 Task: Change the privacy of email events to "Only me".
Action: Mouse moved to (1105, 108)
Screenshot: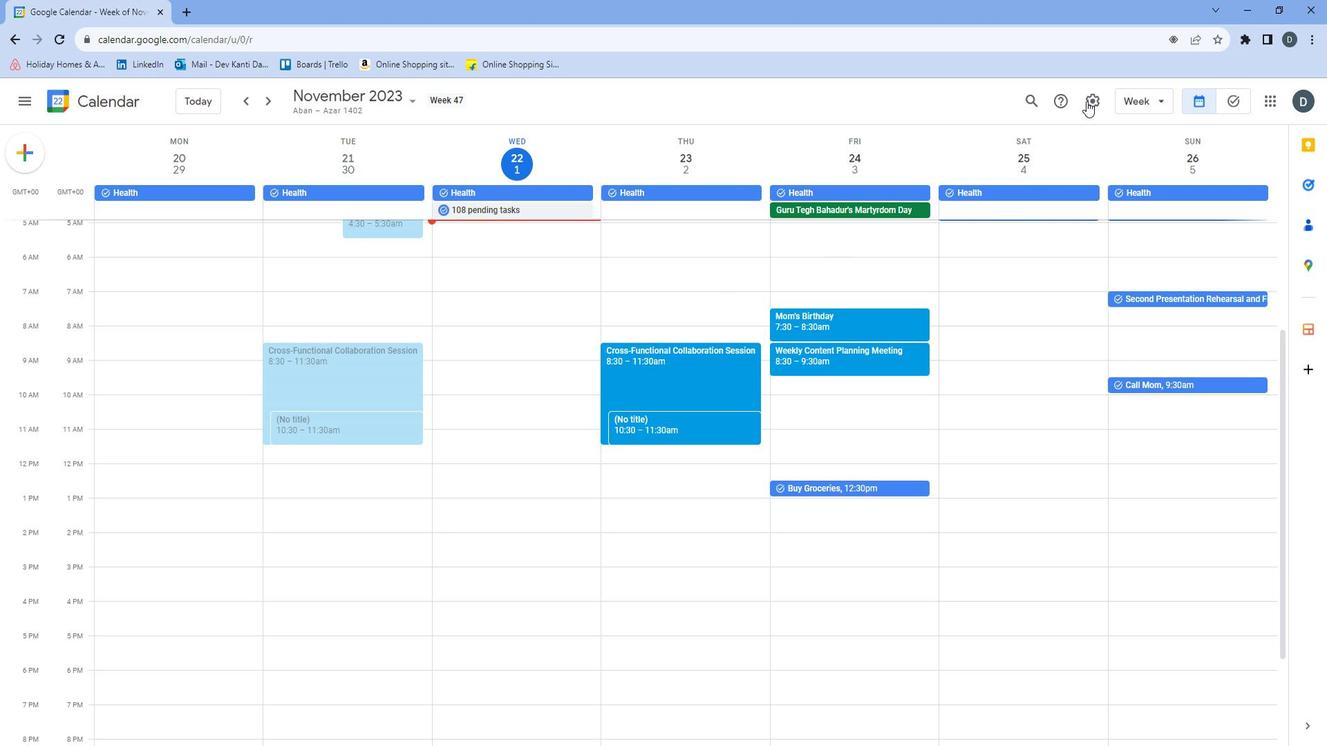 
Action: Mouse pressed left at (1105, 108)
Screenshot: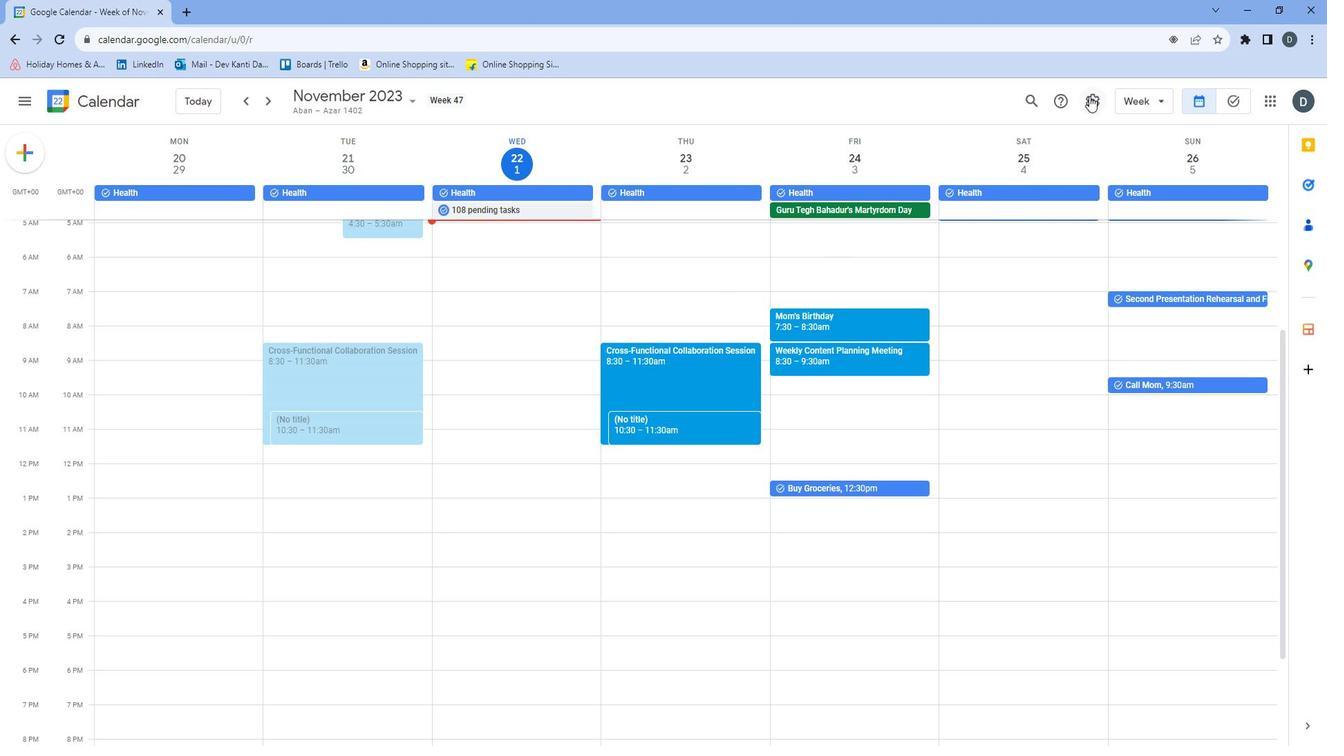 
Action: Mouse moved to (1116, 138)
Screenshot: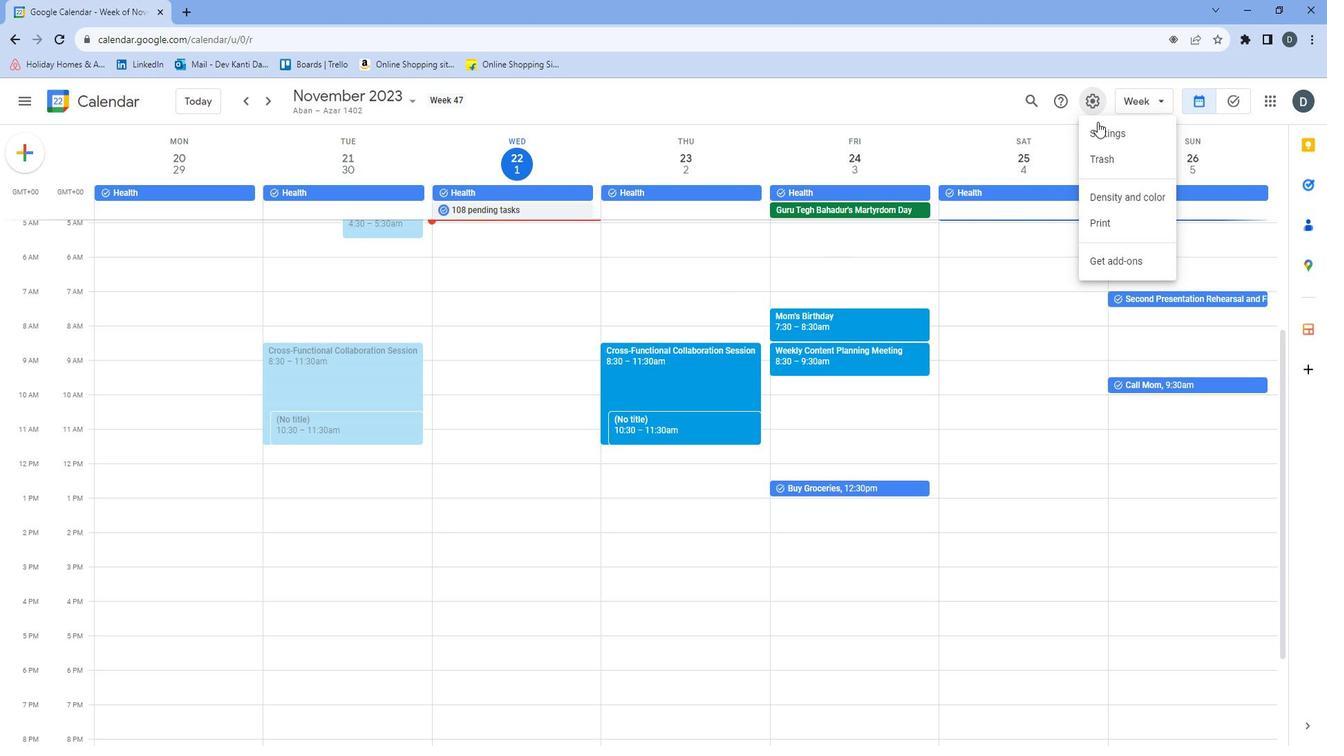 
Action: Mouse pressed left at (1116, 138)
Screenshot: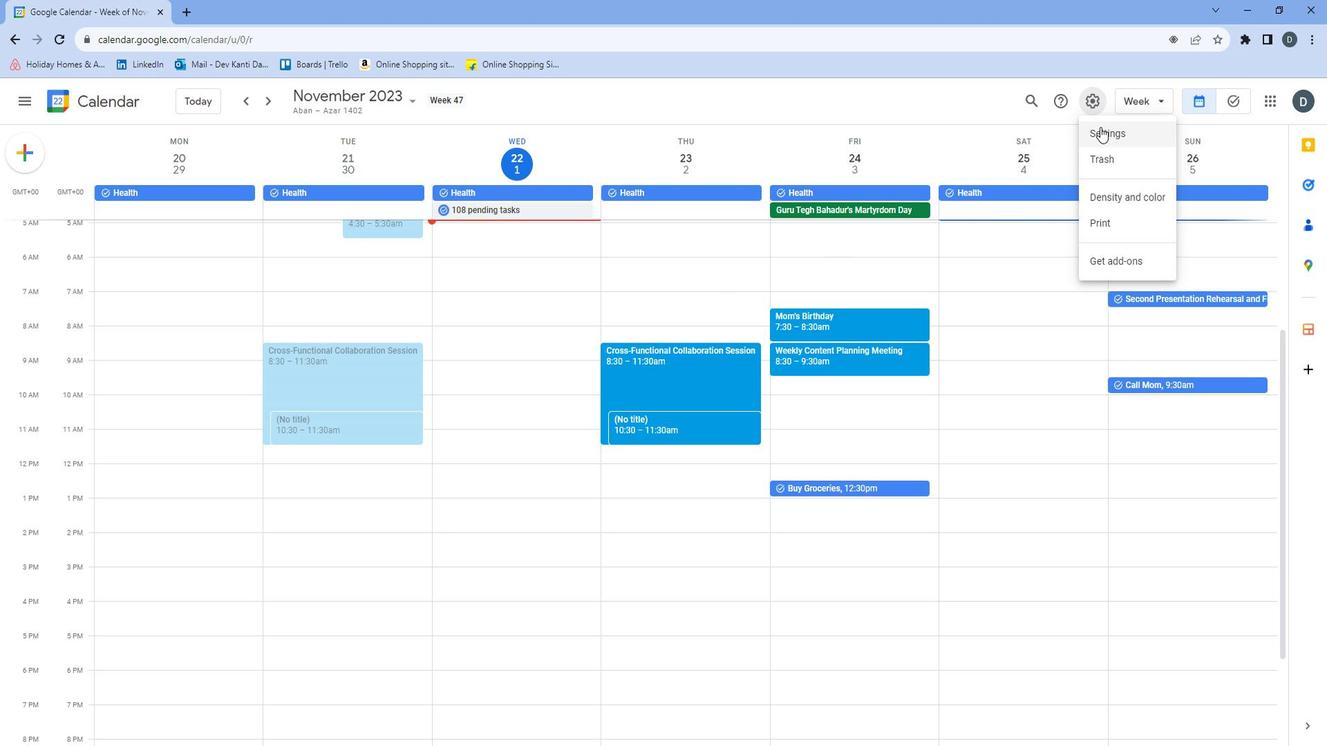 
Action: Mouse moved to (889, 403)
Screenshot: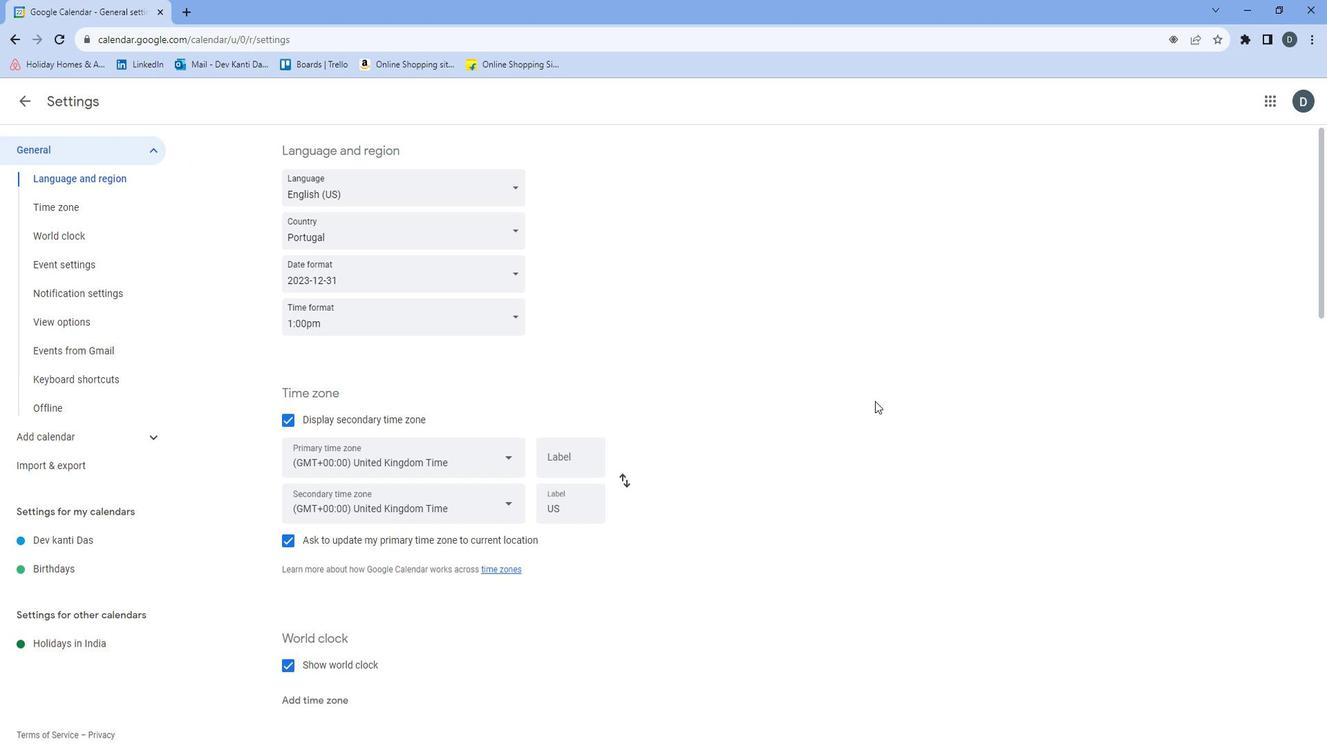 
Action: Mouse scrolled (889, 403) with delta (0, 0)
Screenshot: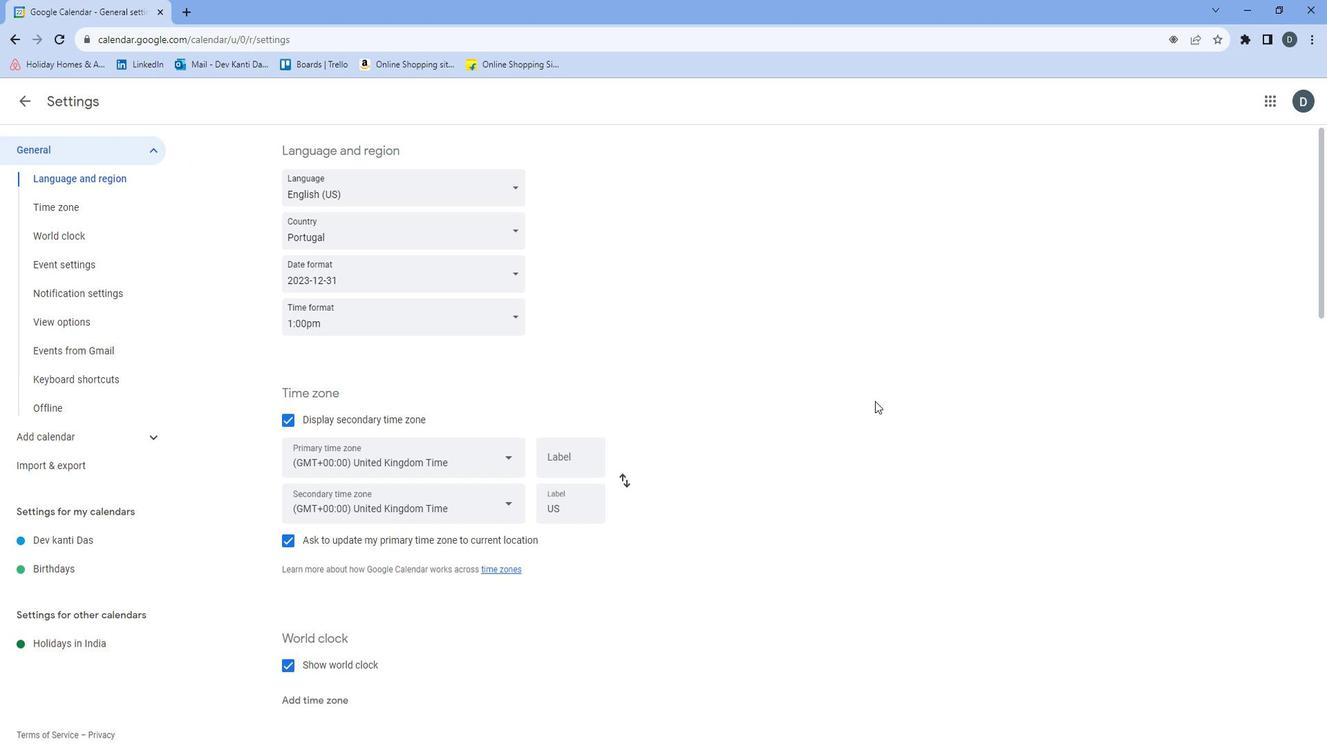 
Action: Mouse moved to (857, 422)
Screenshot: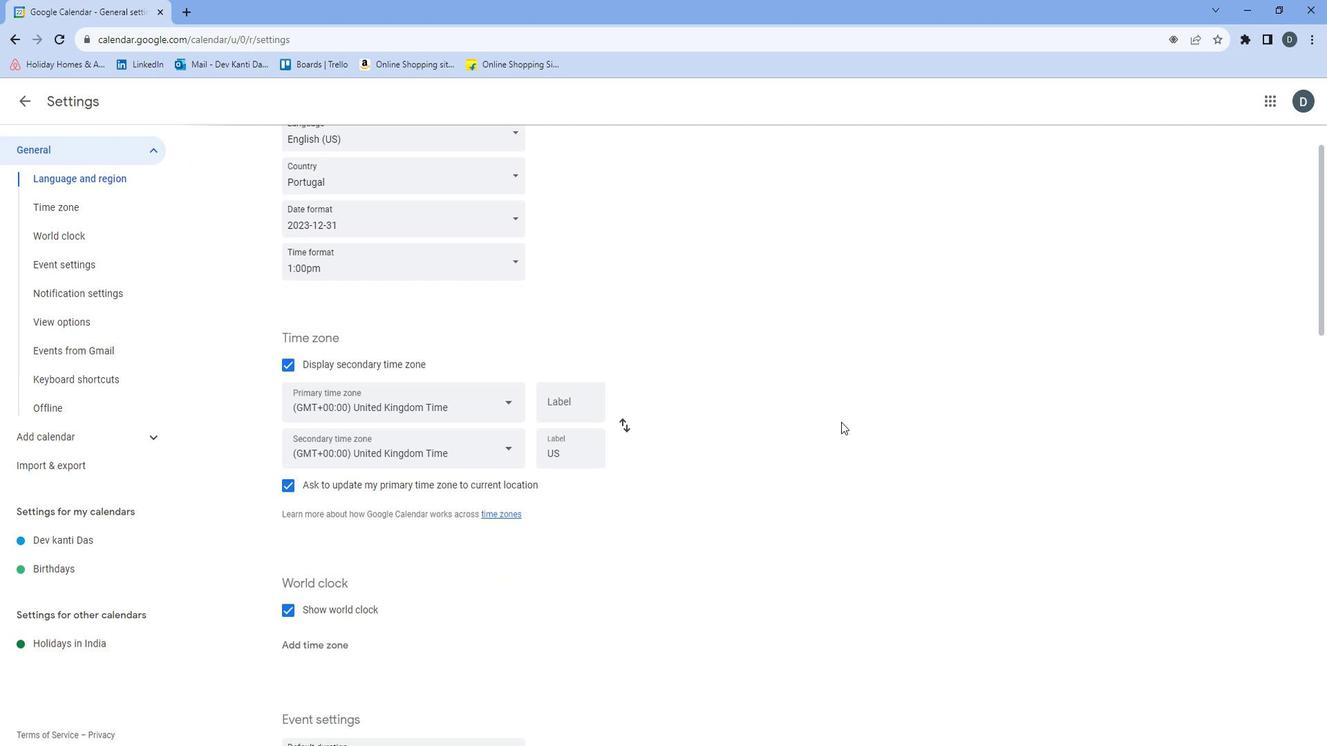 
Action: Mouse scrolled (857, 421) with delta (0, 0)
Screenshot: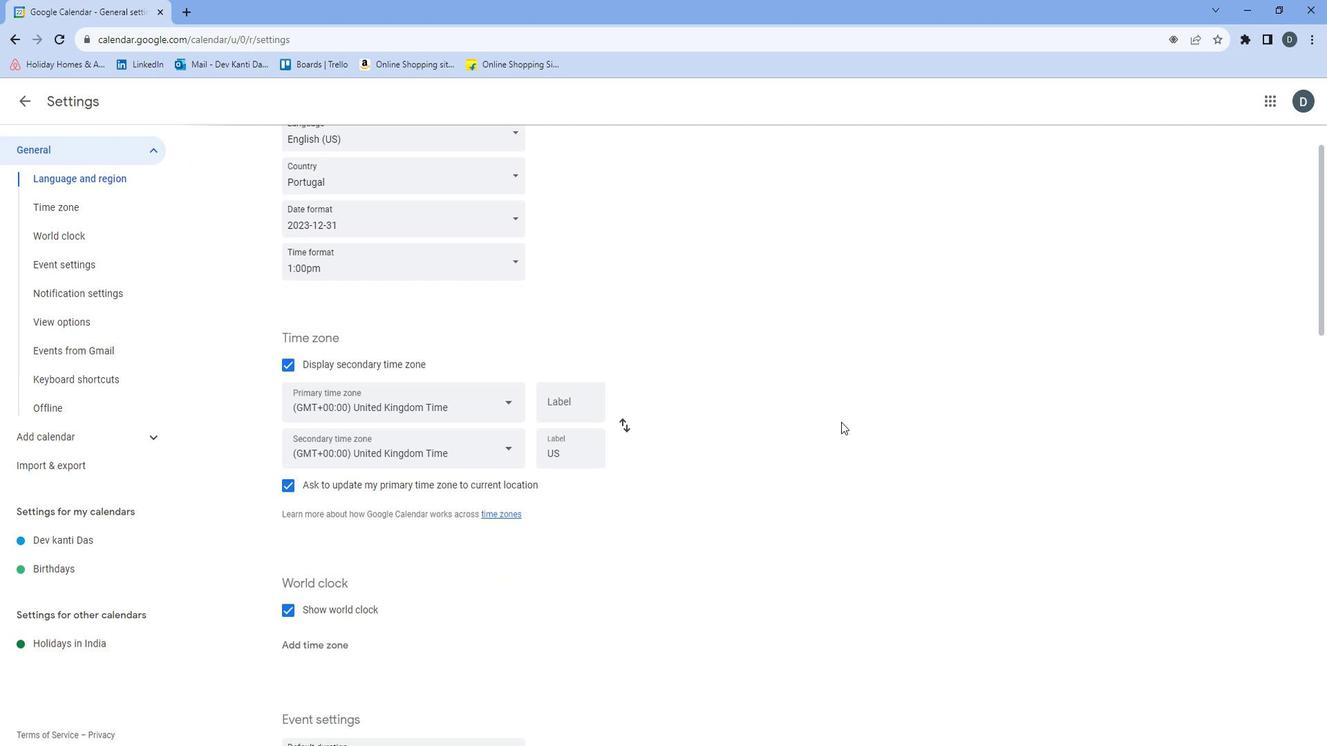 
Action: Mouse moved to (843, 429)
Screenshot: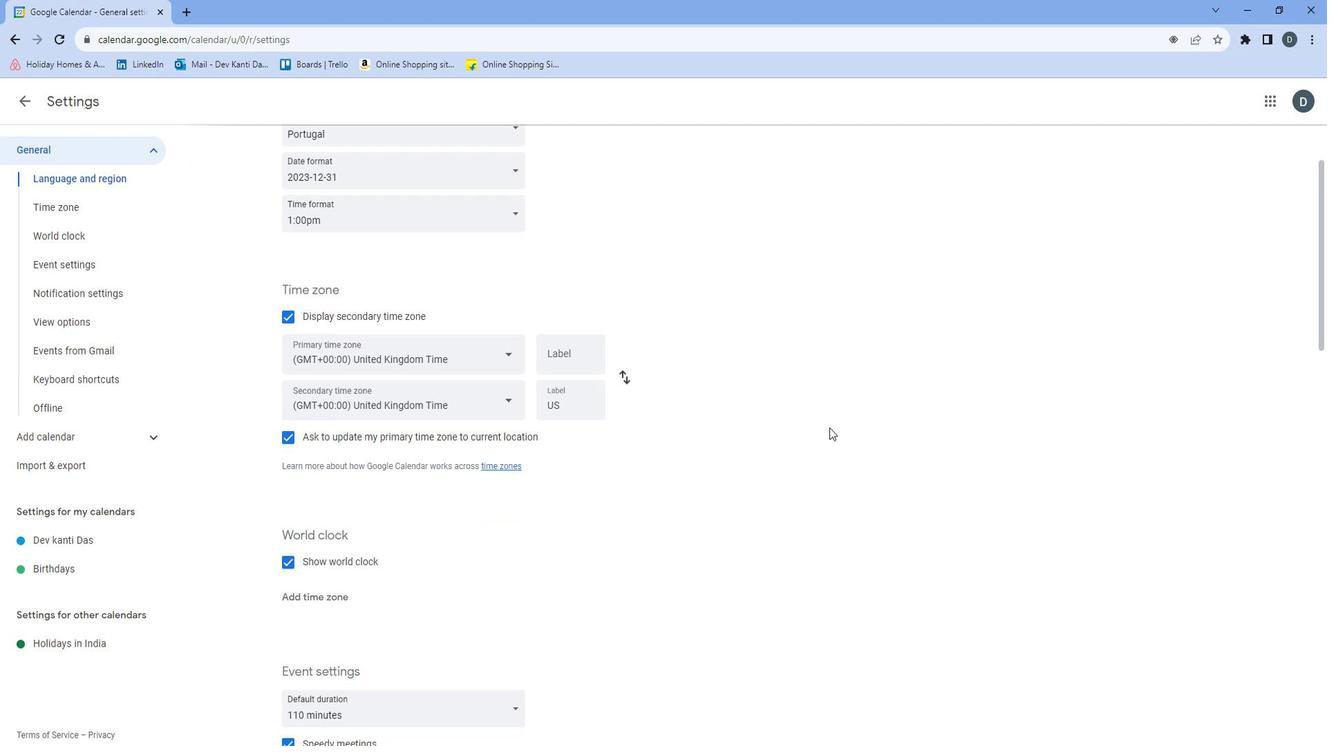 
Action: Mouse scrolled (843, 428) with delta (0, 0)
Screenshot: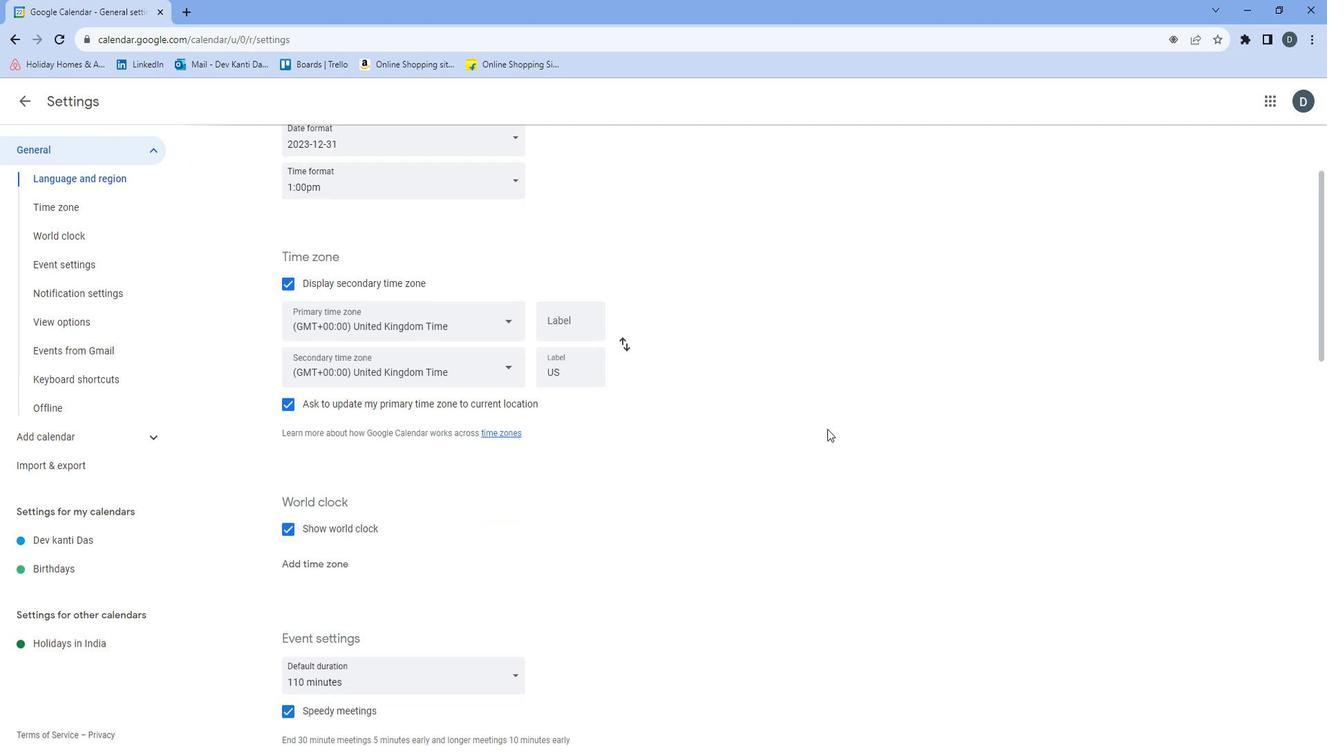 
Action: Mouse moved to (841, 430)
Screenshot: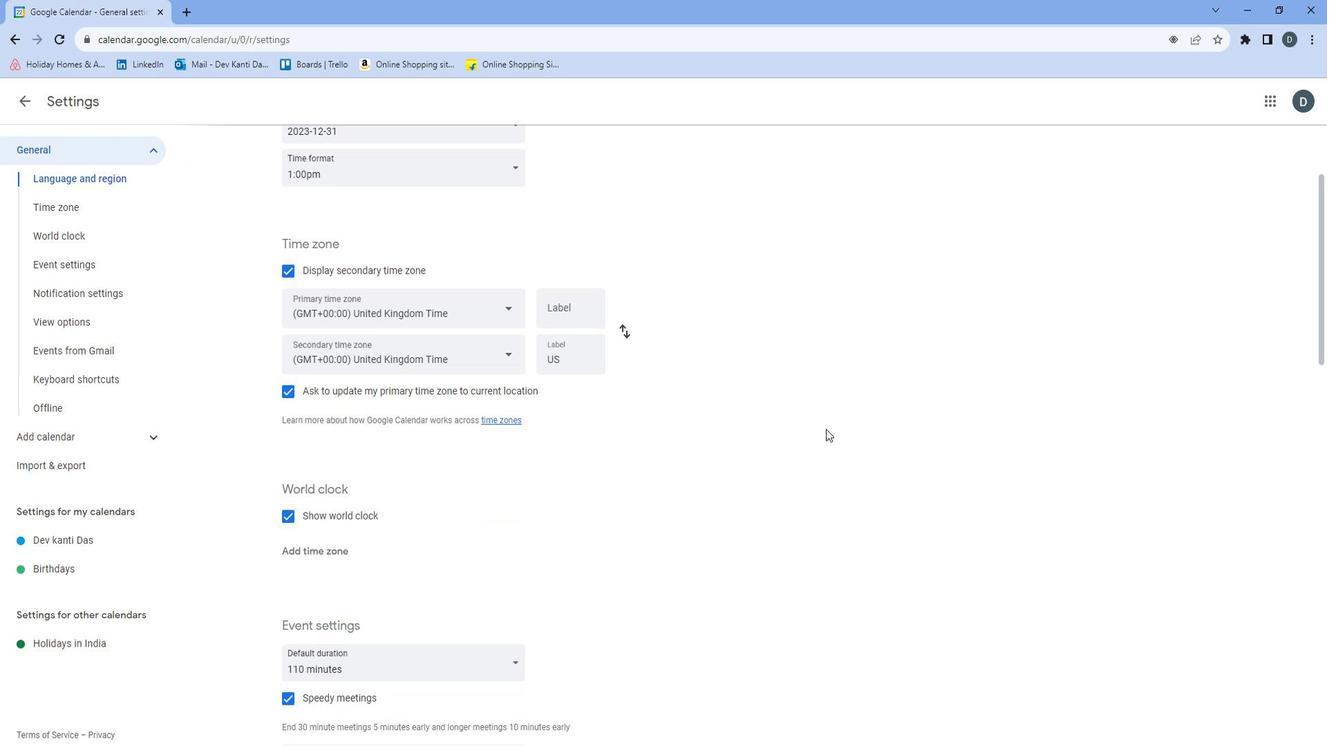
Action: Mouse scrolled (841, 429) with delta (0, 0)
Screenshot: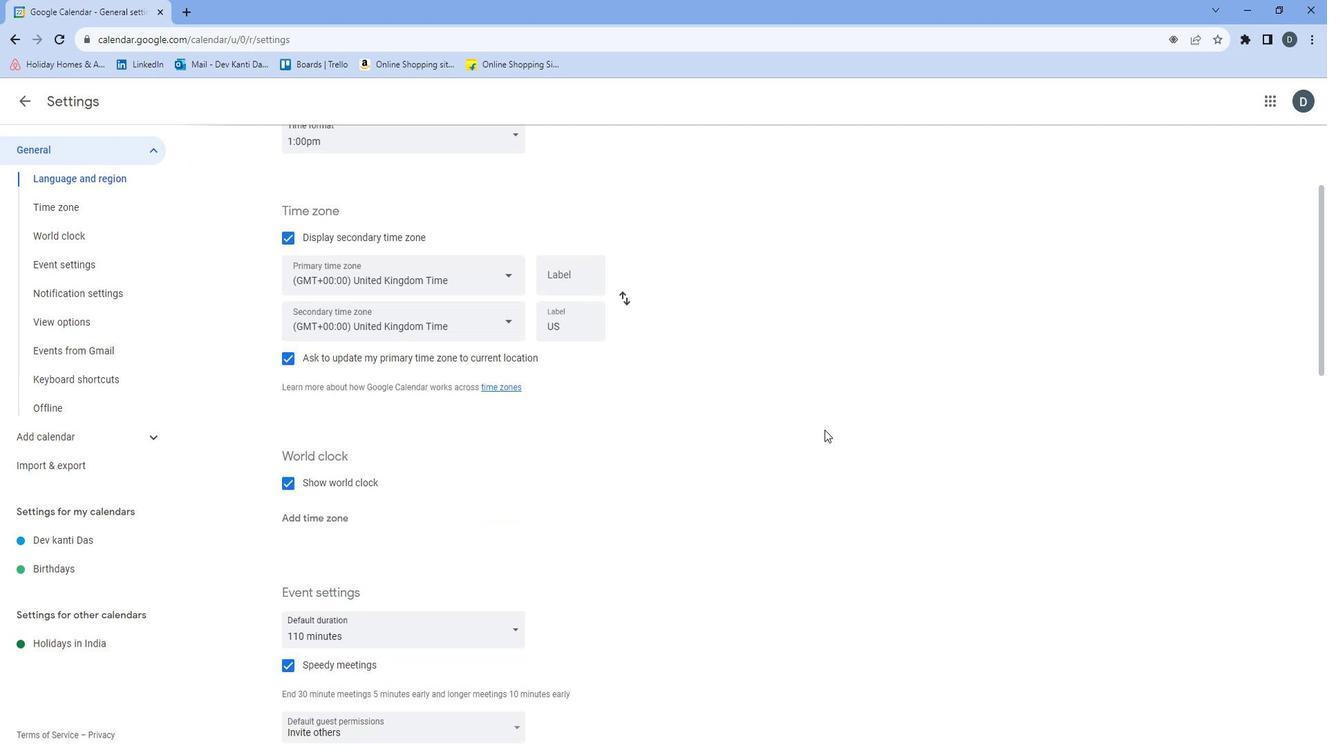
Action: Mouse scrolled (841, 429) with delta (0, 0)
Screenshot: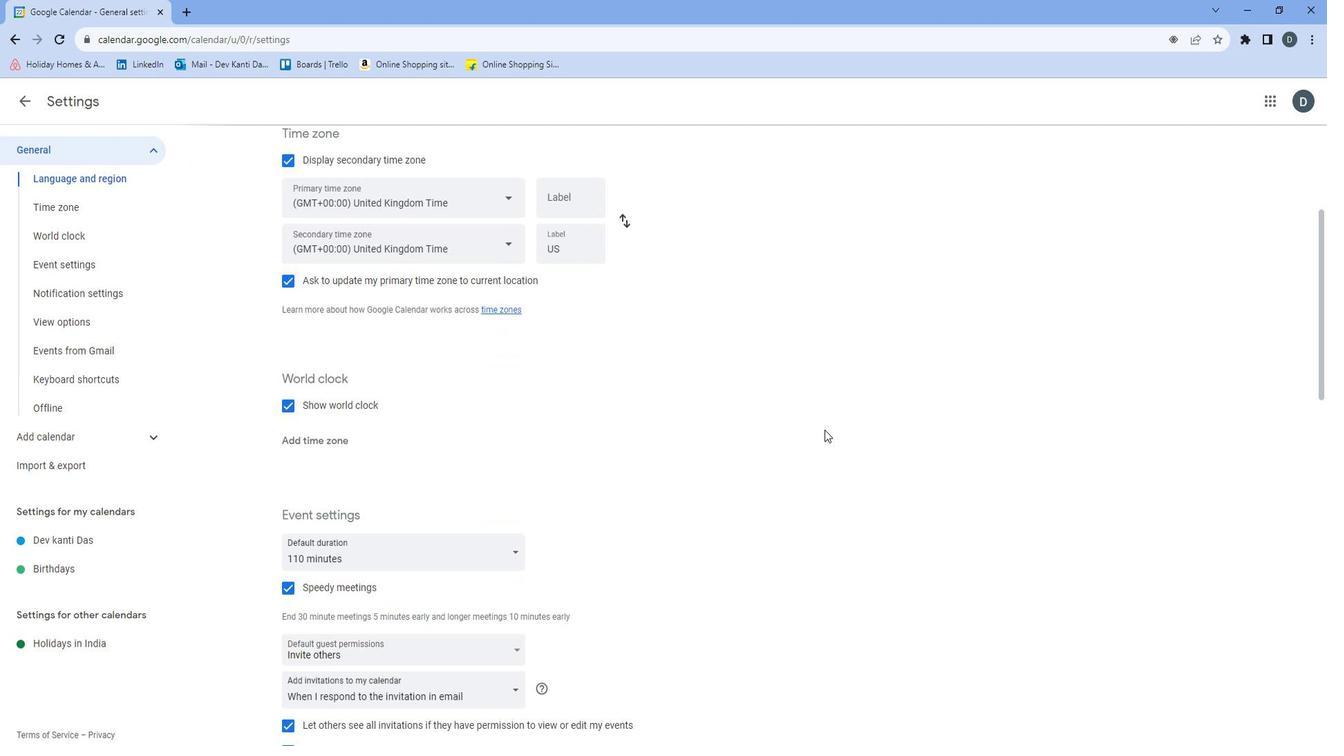 
Action: Mouse moved to (841, 428)
Screenshot: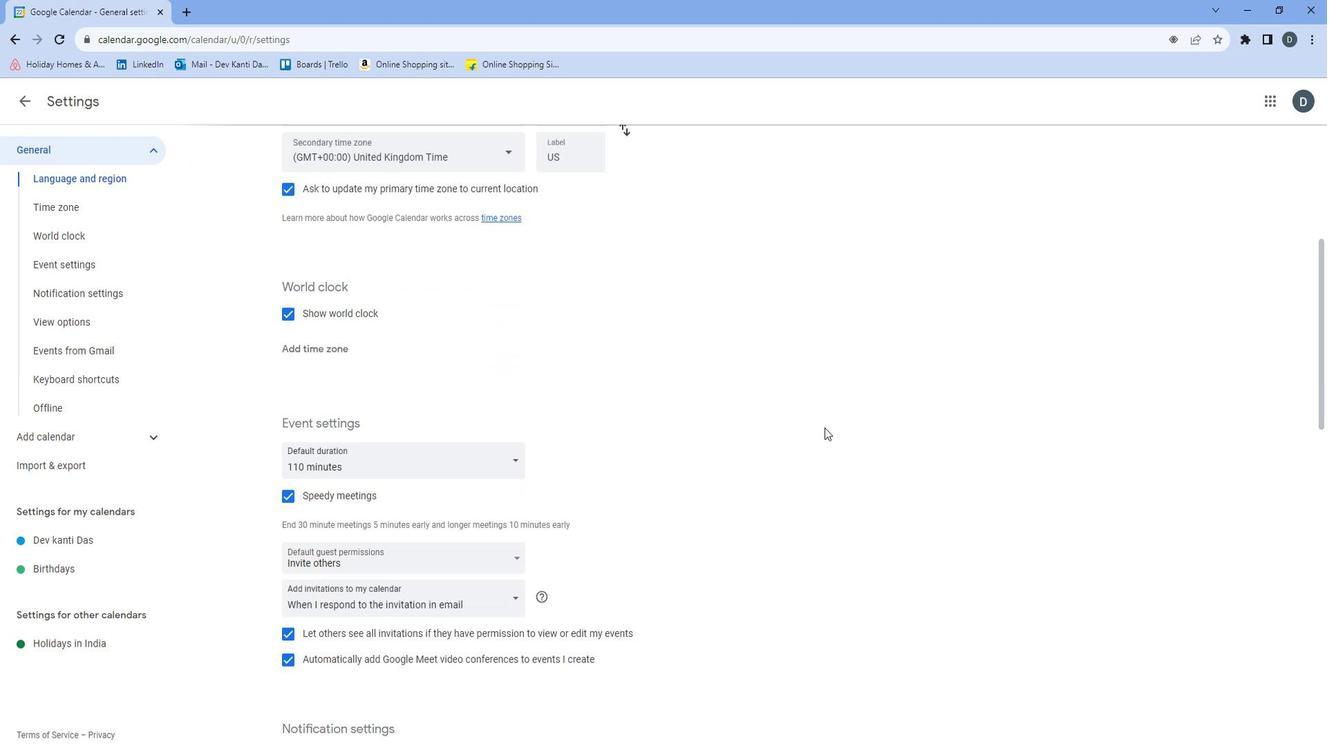 
Action: Mouse scrolled (841, 427) with delta (0, 0)
Screenshot: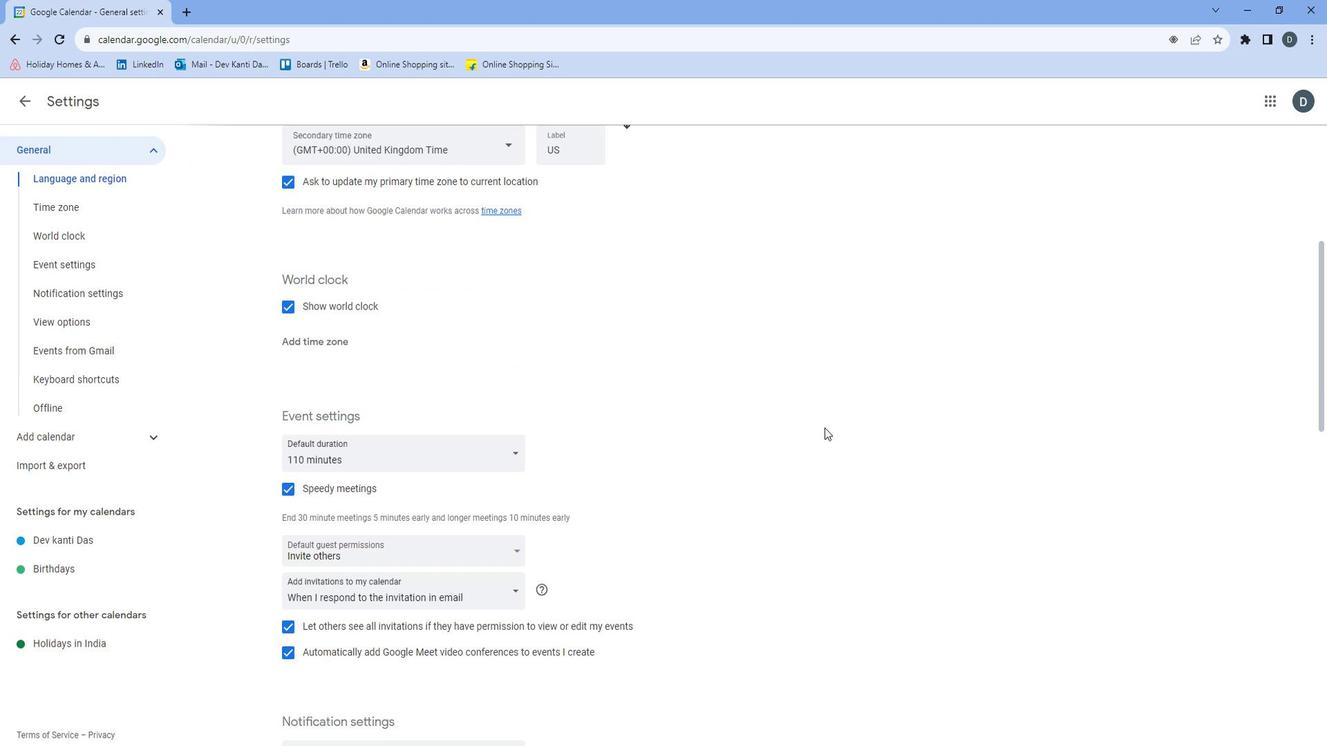 
Action: Mouse scrolled (841, 427) with delta (0, 0)
Screenshot: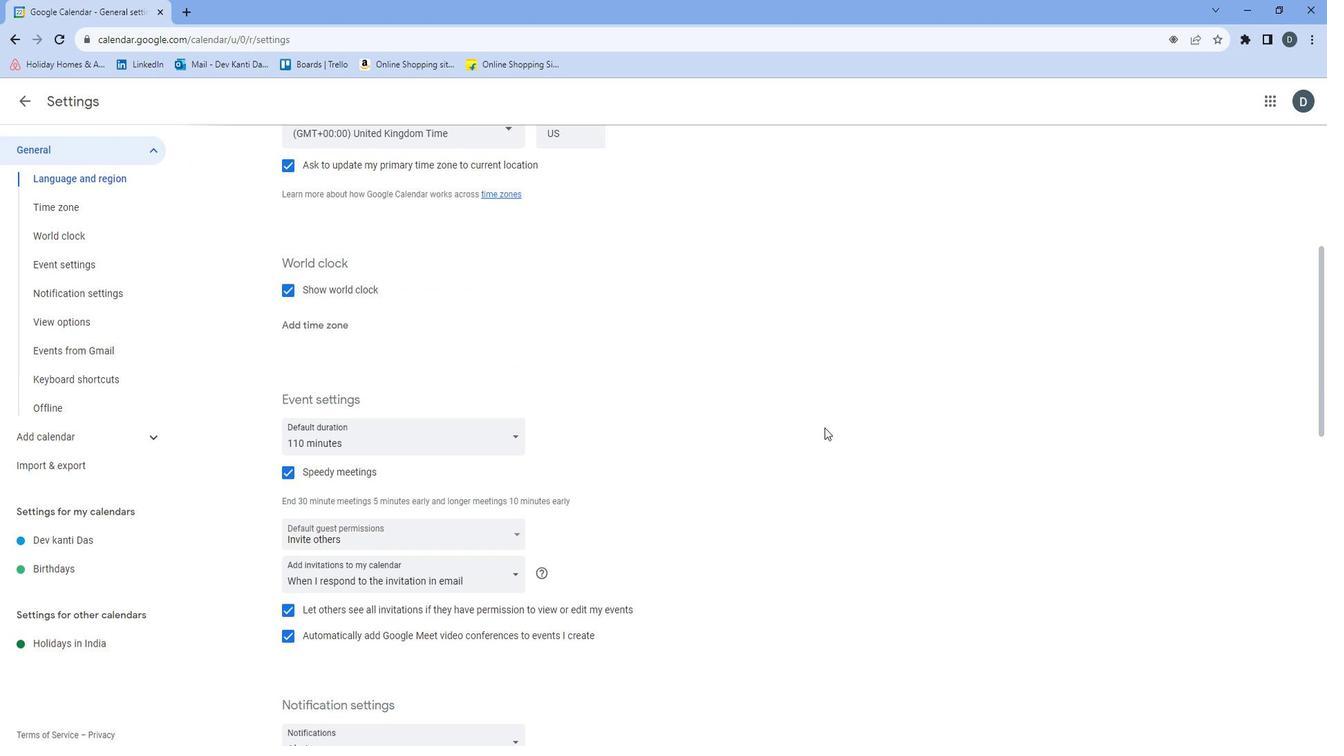 
Action: Mouse scrolled (841, 427) with delta (0, 0)
Screenshot: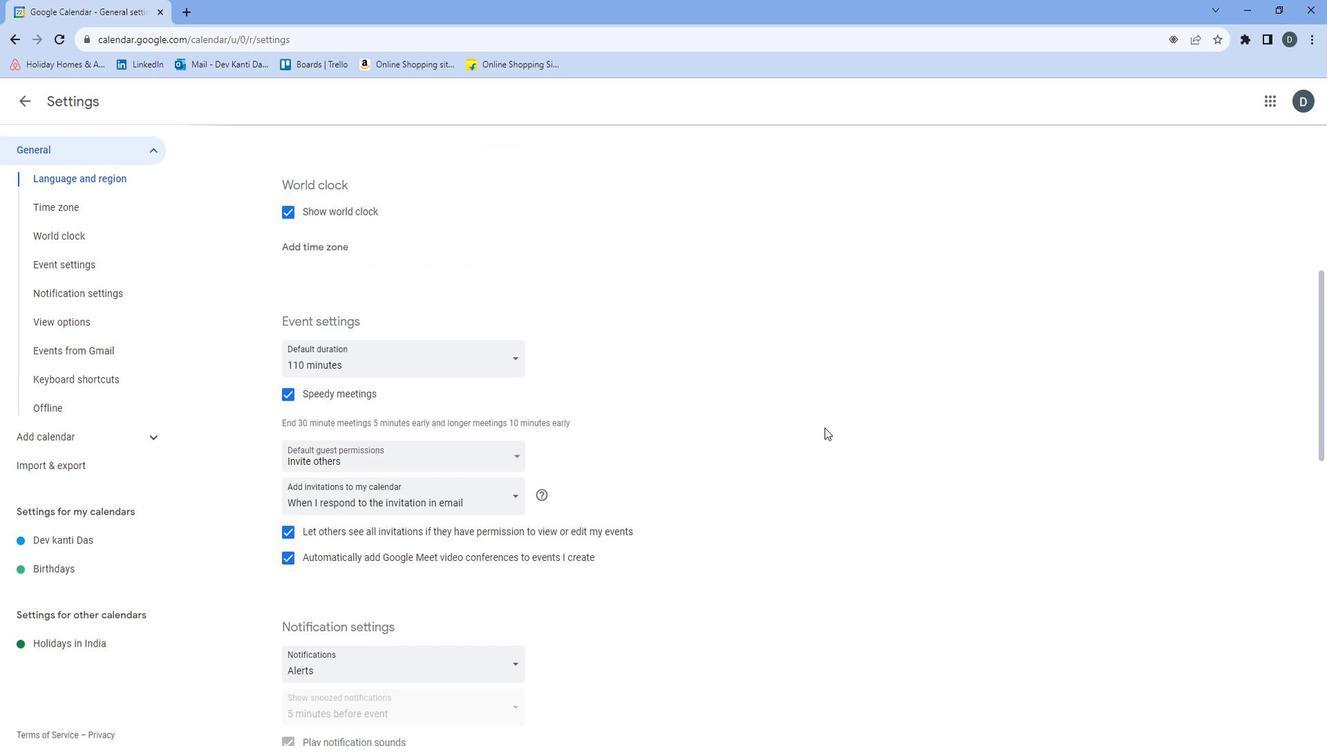 
Action: Mouse scrolled (841, 427) with delta (0, 0)
Screenshot: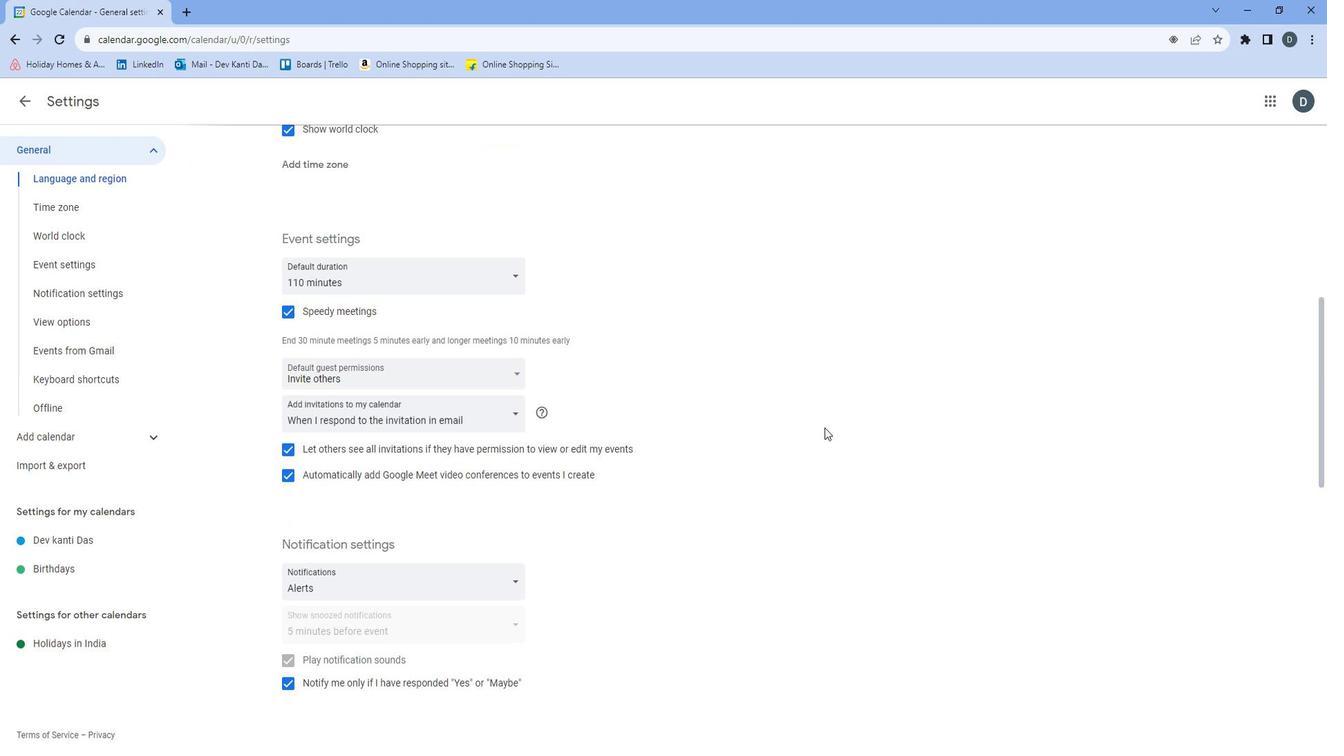
Action: Mouse scrolled (841, 427) with delta (0, 0)
Screenshot: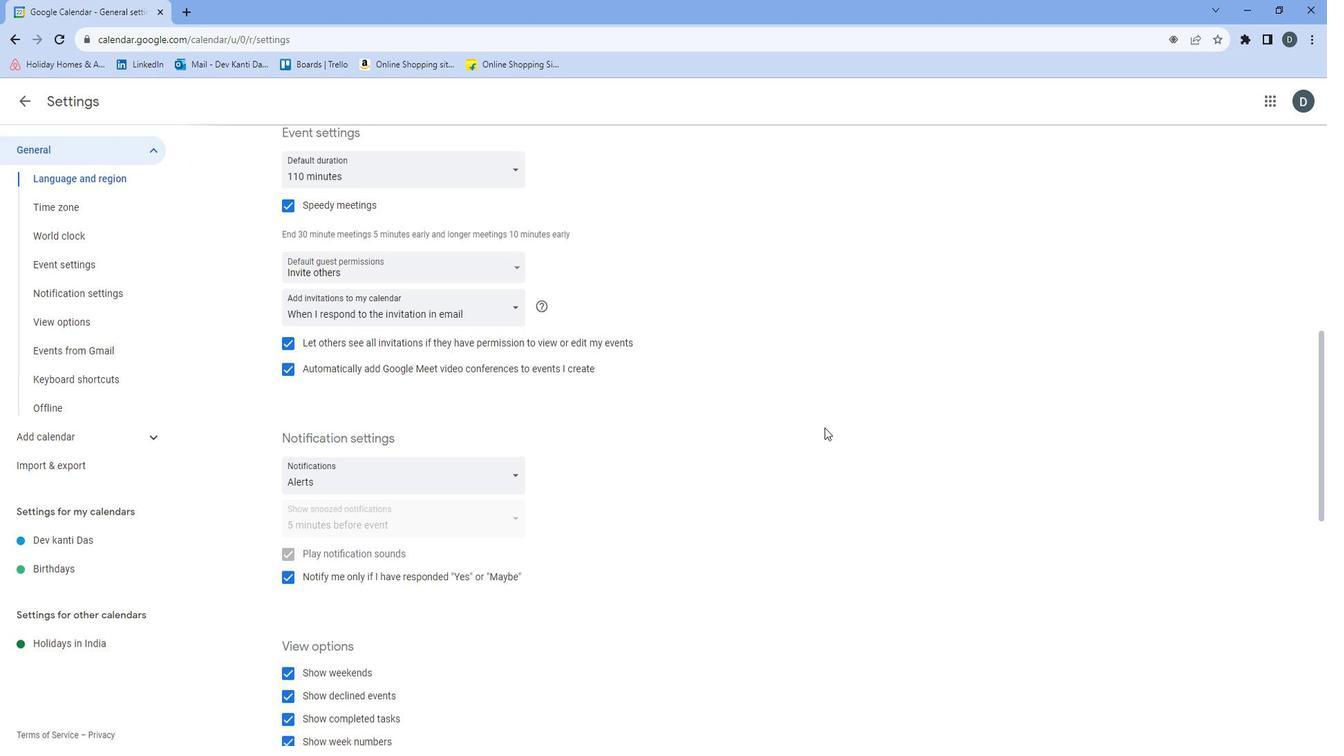
Action: Mouse scrolled (841, 427) with delta (0, 0)
Screenshot: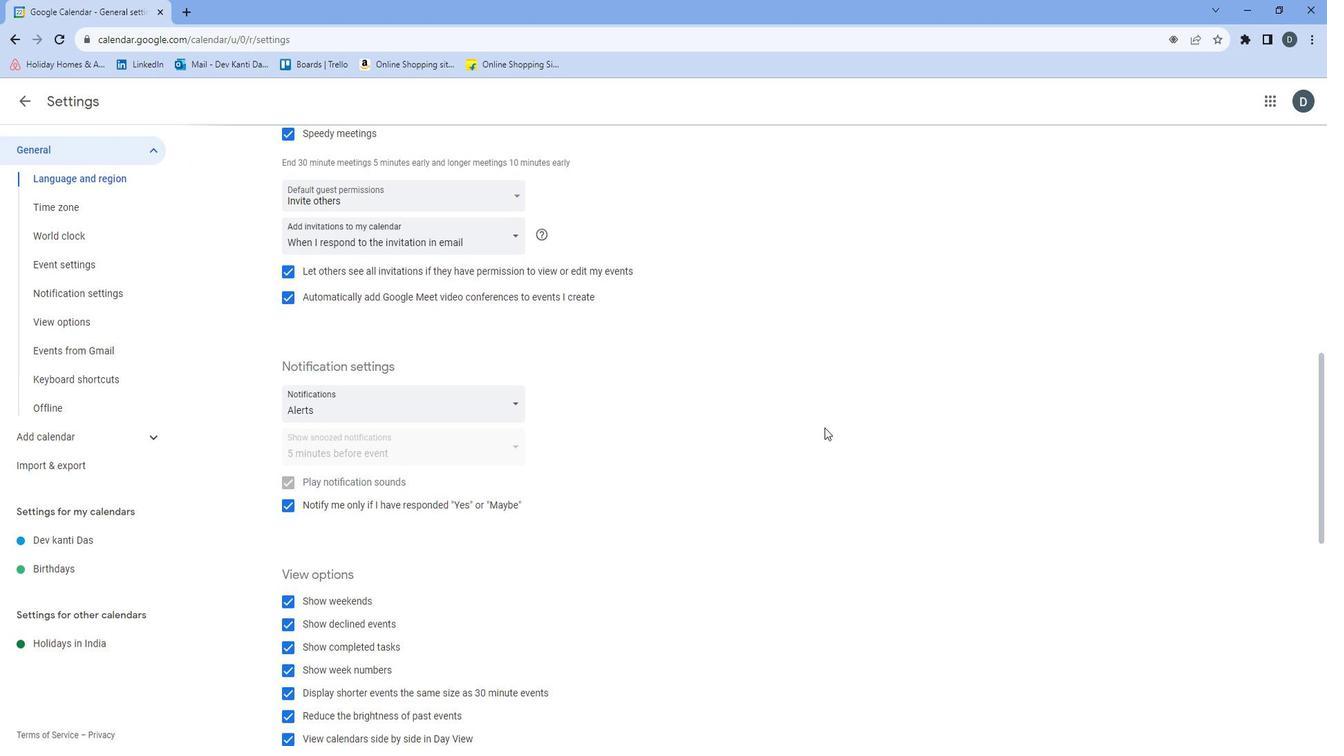 
Action: Mouse moved to (842, 426)
Screenshot: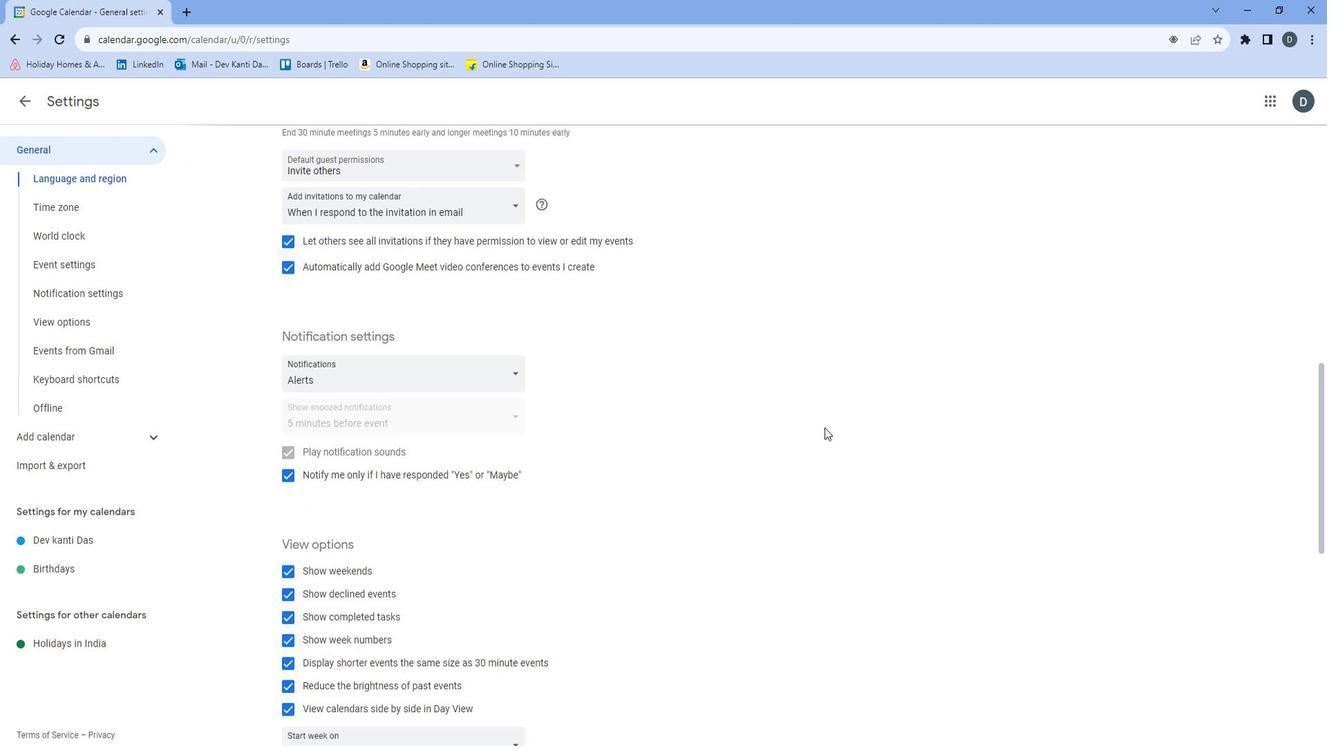 
Action: Mouse scrolled (842, 425) with delta (0, 0)
Screenshot: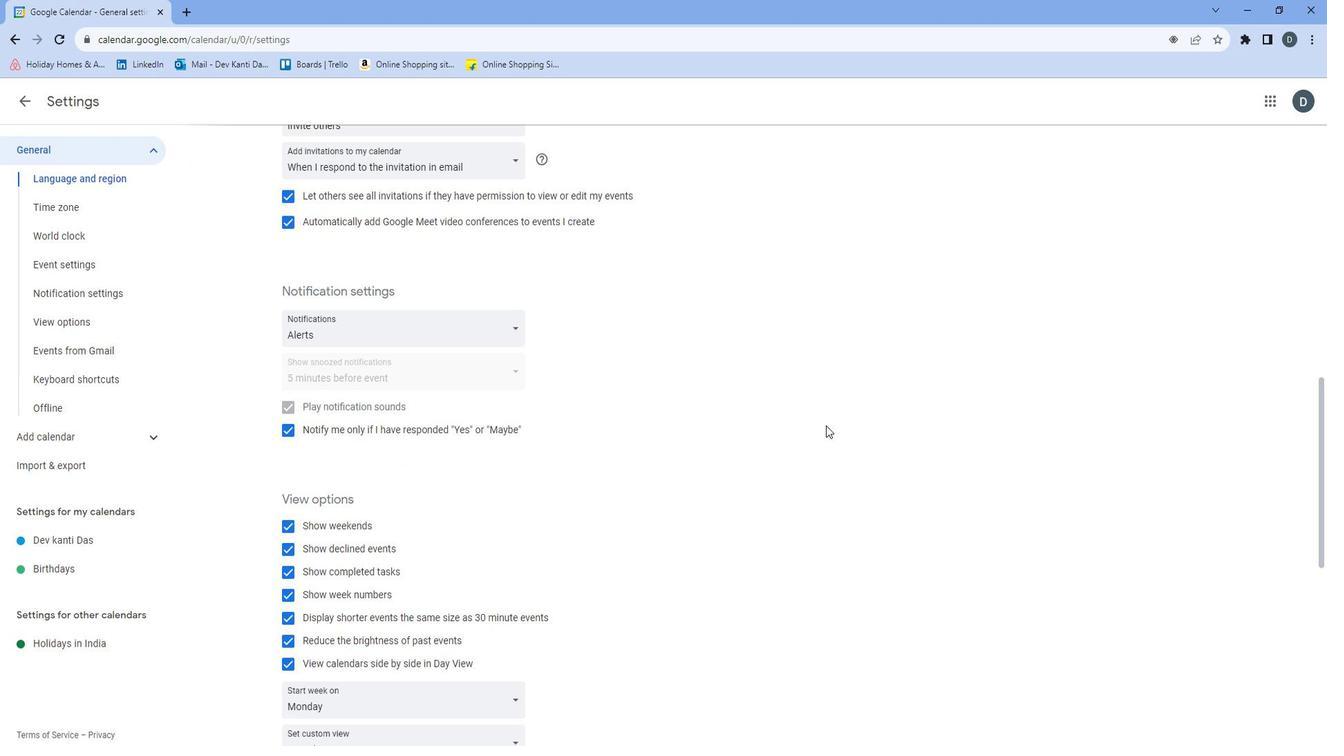 
Action: Mouse scrolled (842, 425) with delta (0, 0)
Screenshot: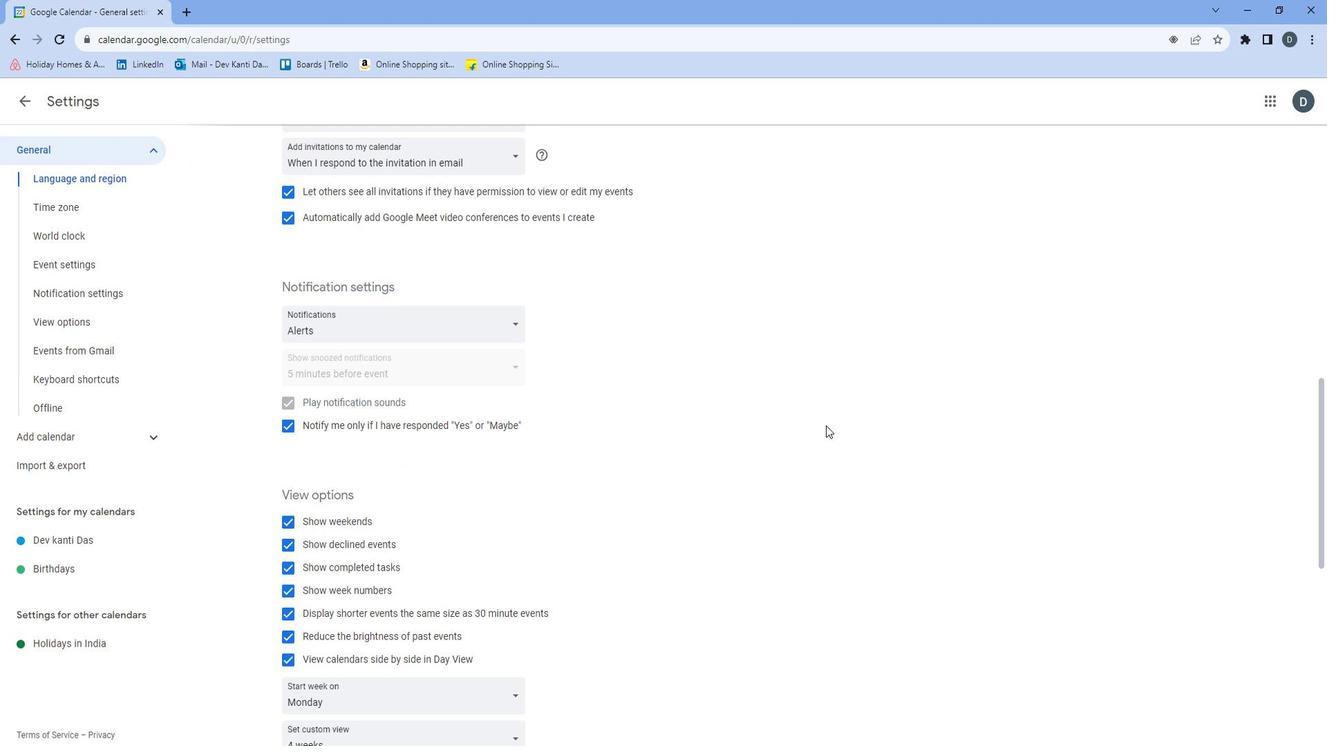 
Action: Mouse scrolled (842, 425) with delta (0, 0)
Screenshot: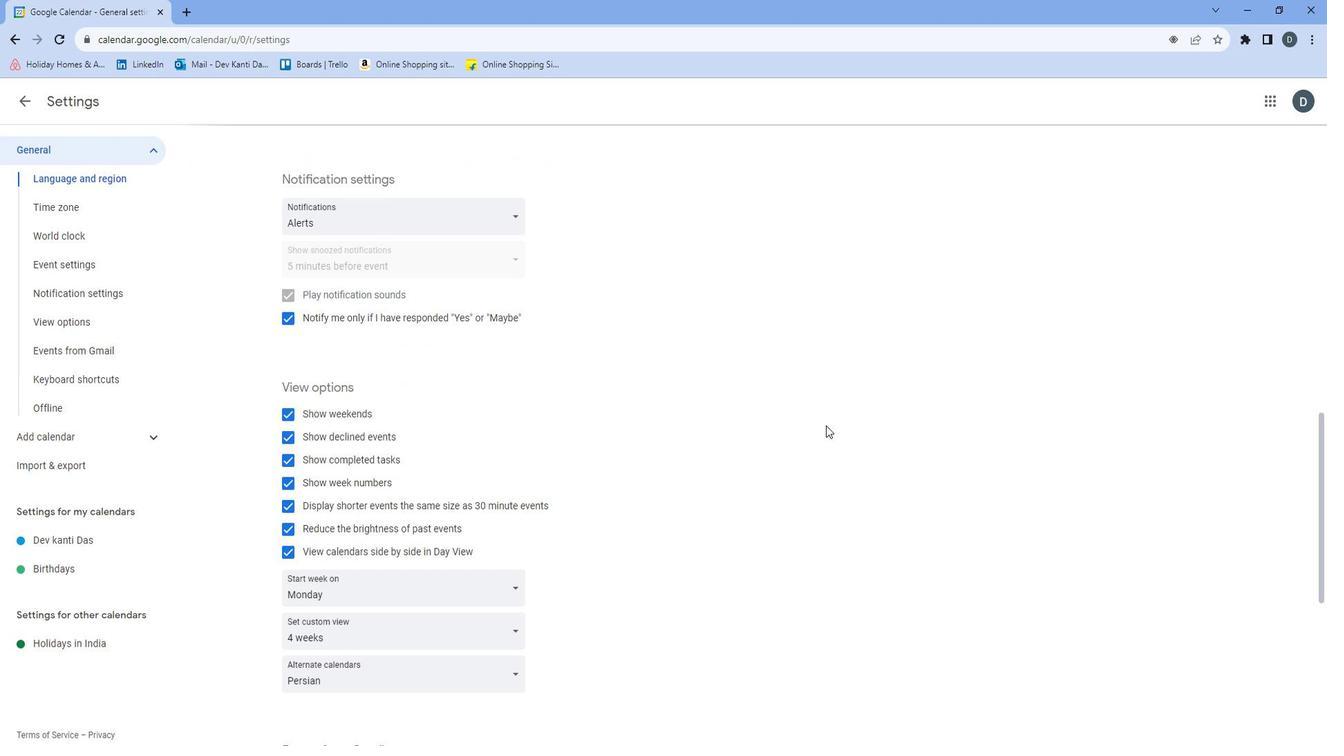 
Action: Mouse scrolled (842, 425) with delta (0, 0)
Screenshot: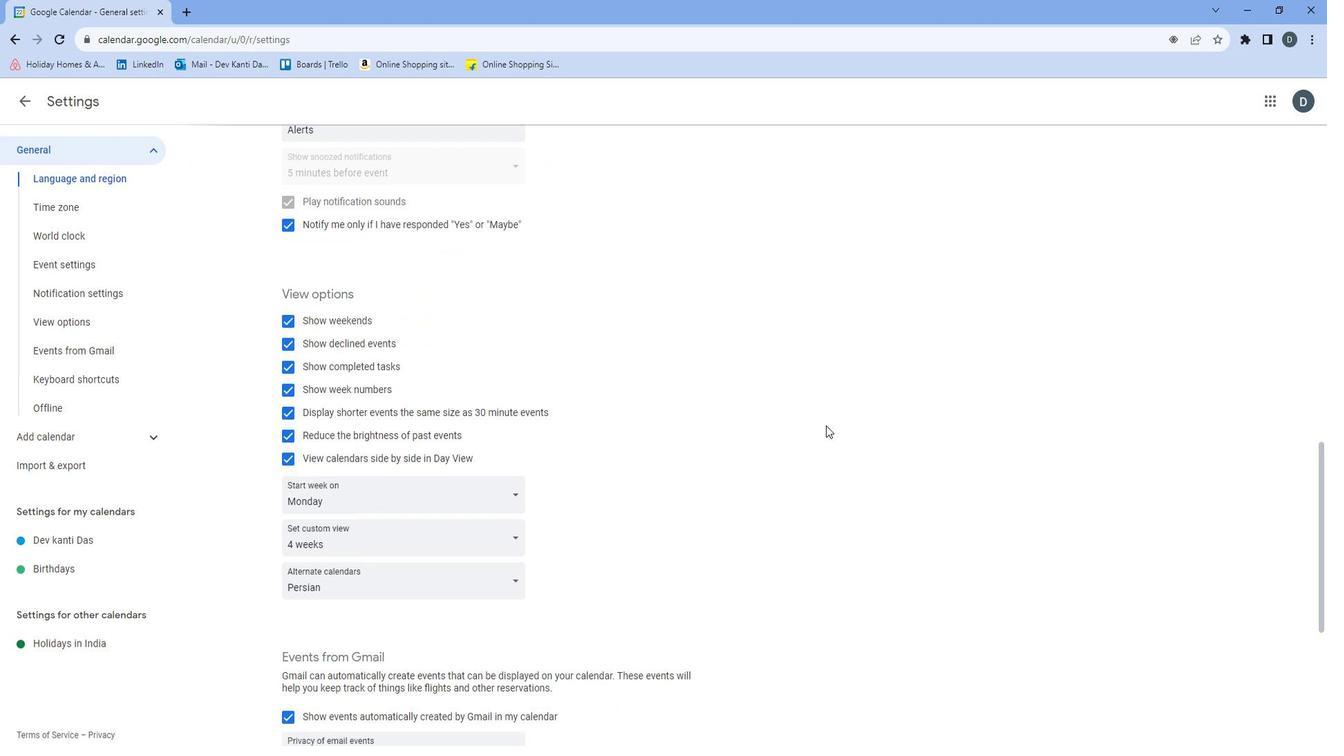 
Action: Mouse scrolled (842, 425) with delta (0, 0)
Screenshot: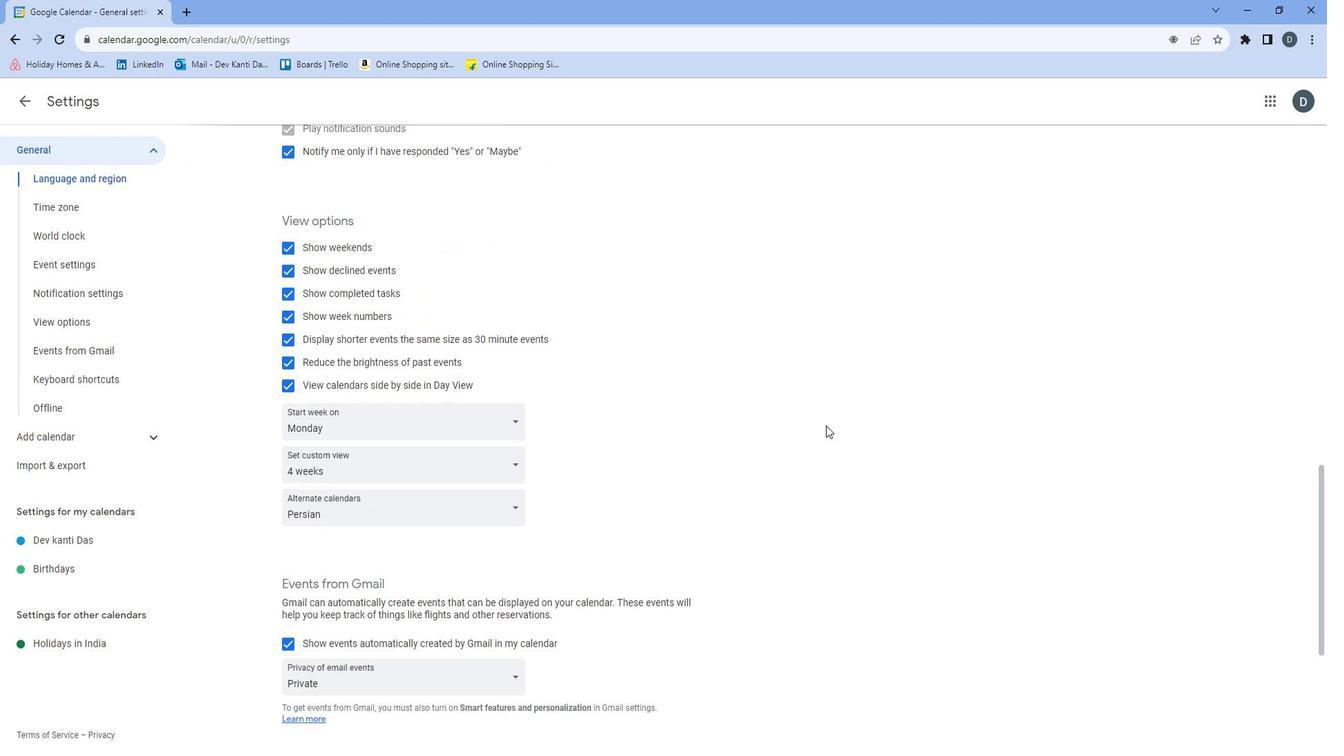
Action: Mouse scrolled (842, 425) with delta (0, 0)
Screenshot: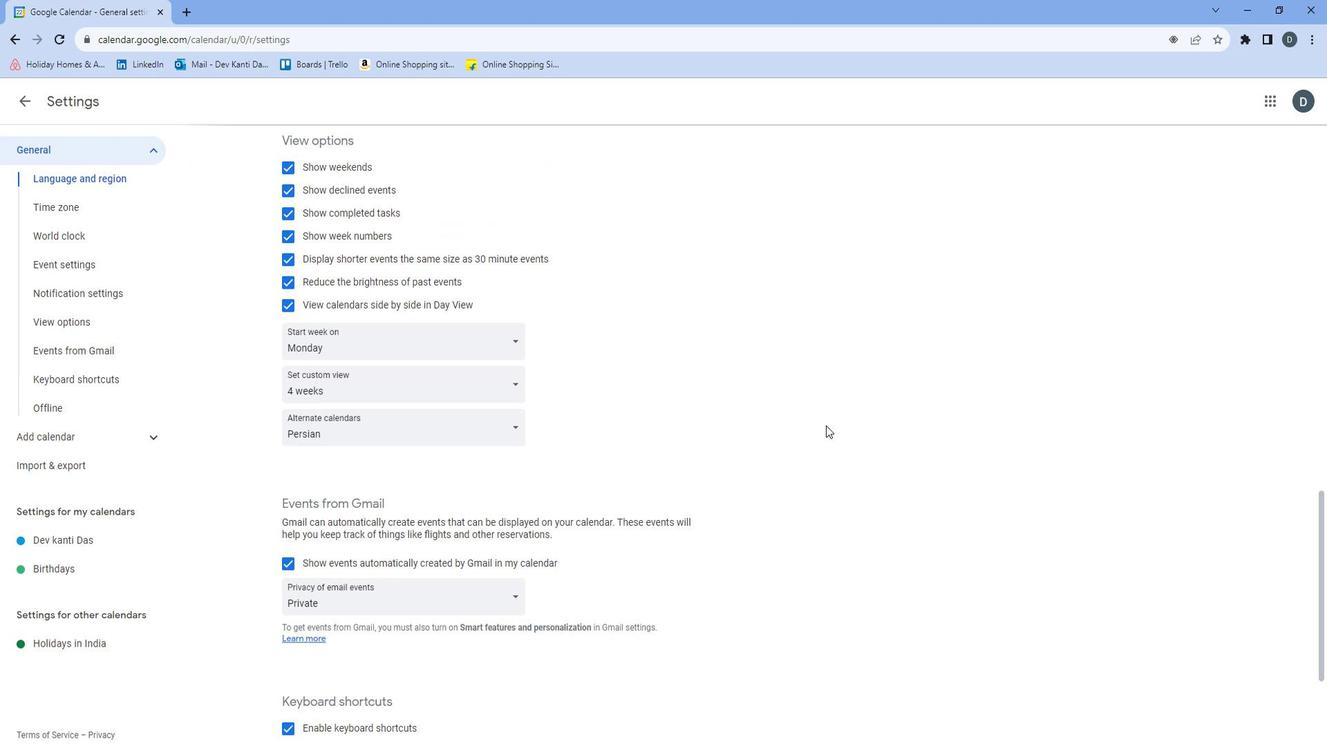 
Action: Mouse scrolled (842, 425) with delta (0, 0)
Screenshot: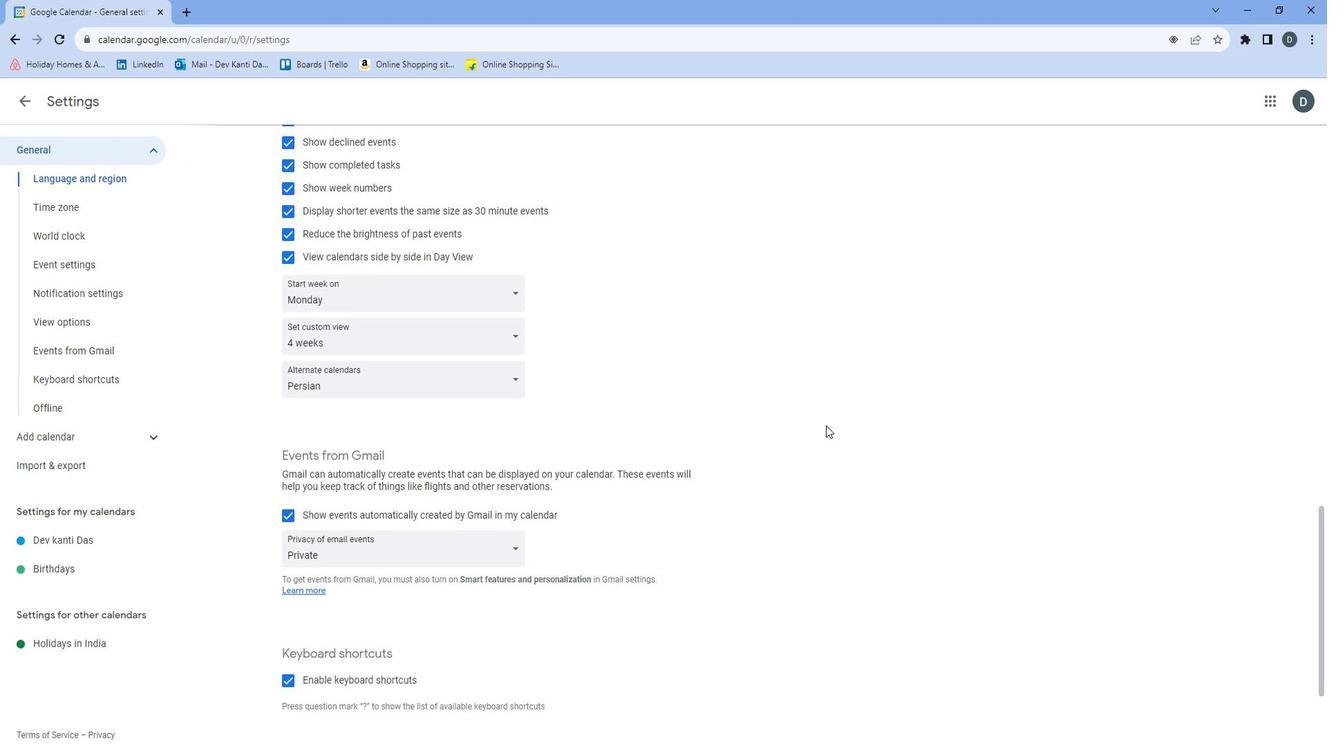 
Action: Mouse moved to (843, 426)
Screenshot: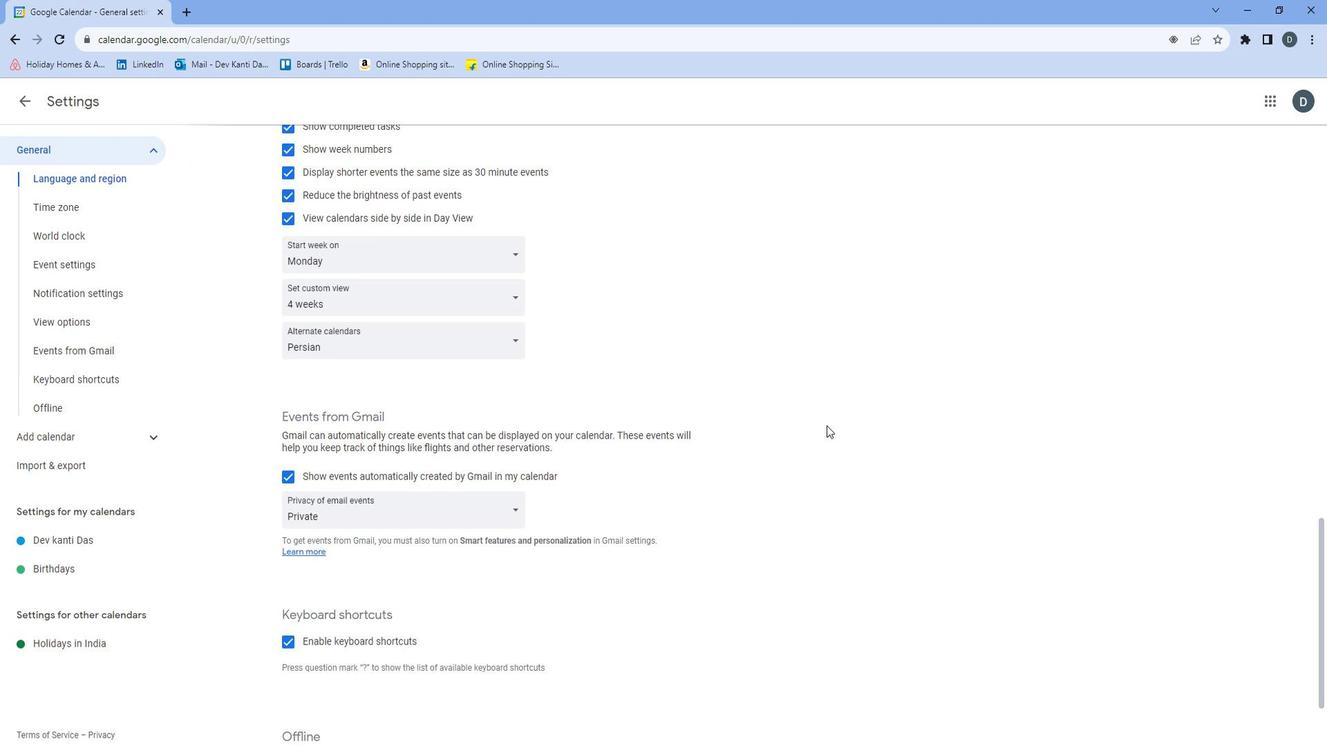 
Action: Mouse scrolled (843, 425) with delta (0, 0)
Screenshot: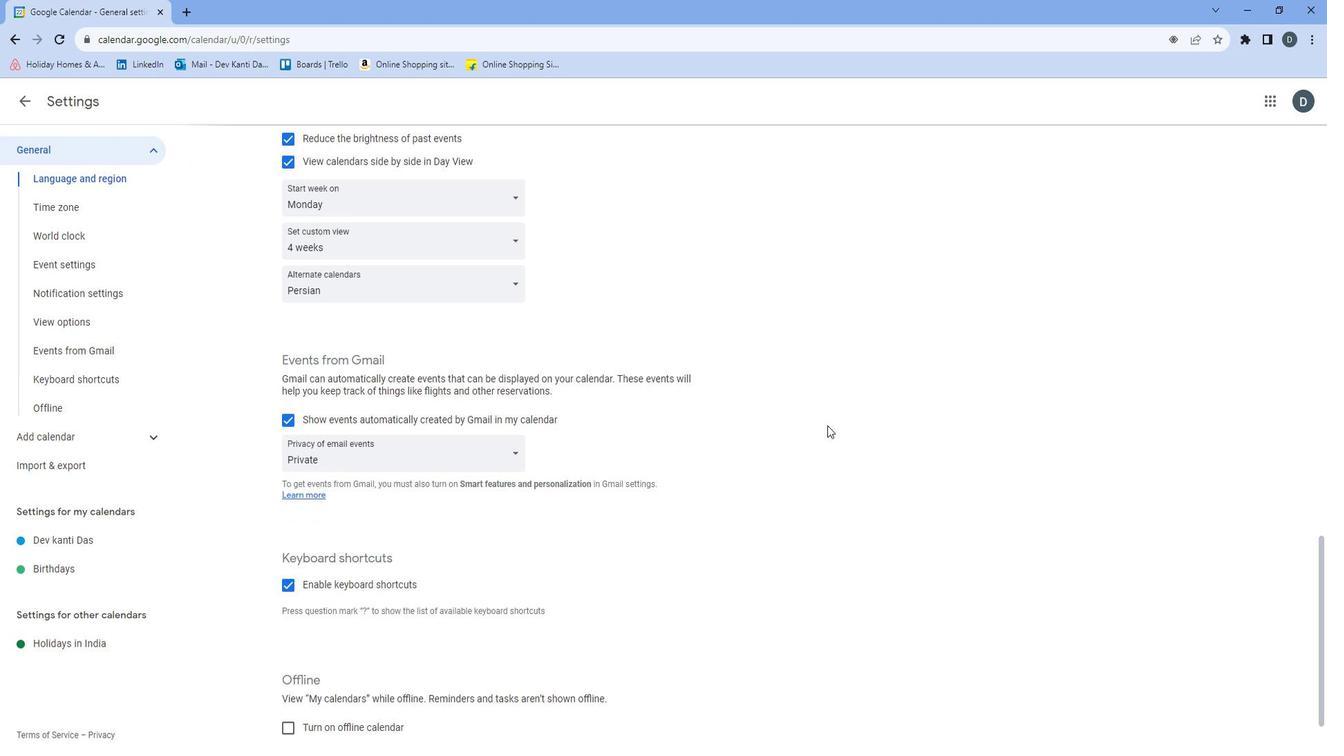 
Action: Mouse scrolled (843, 425) with delta (0, 0)
Screenshot: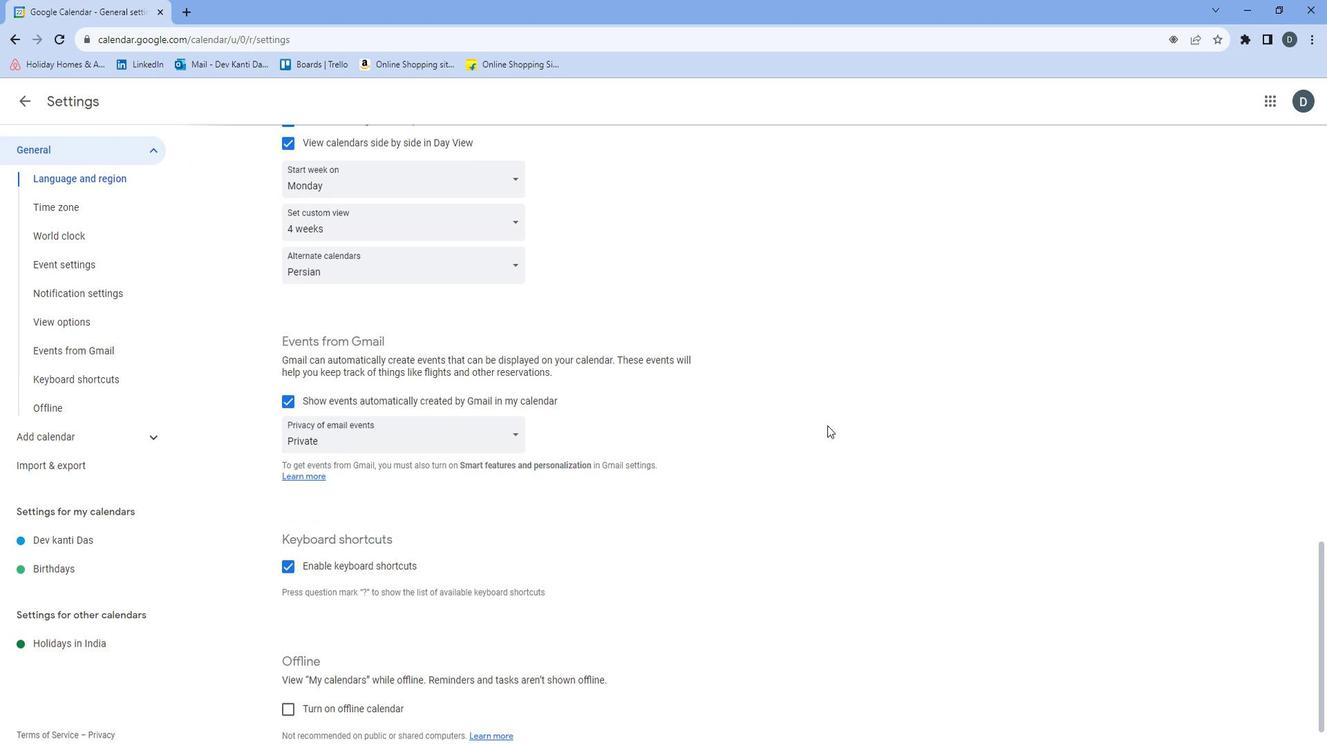 
Action: Mouse moved to (521, 410)
Screenshot: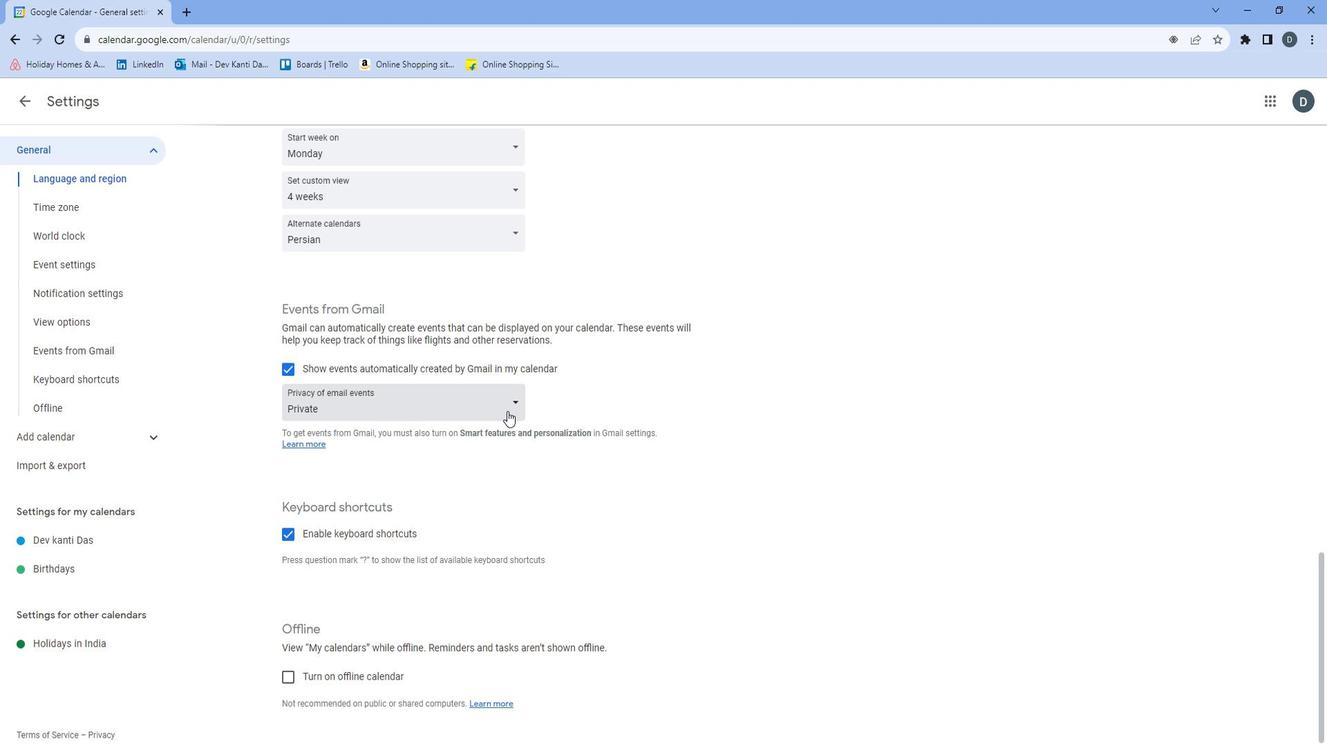 
Action: Mouse pressed left at (521, 410)
Screenshot: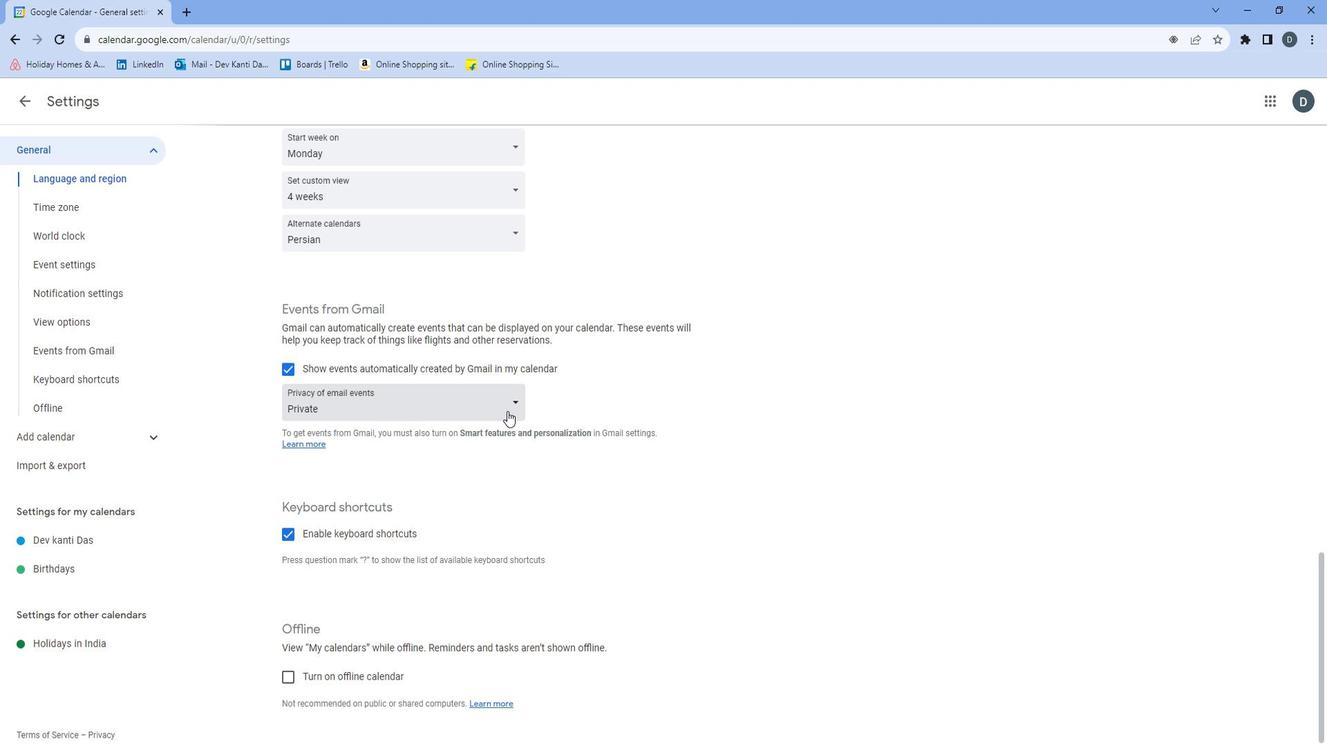 
Action: Mouse moved to (484, 495)
Screenshot: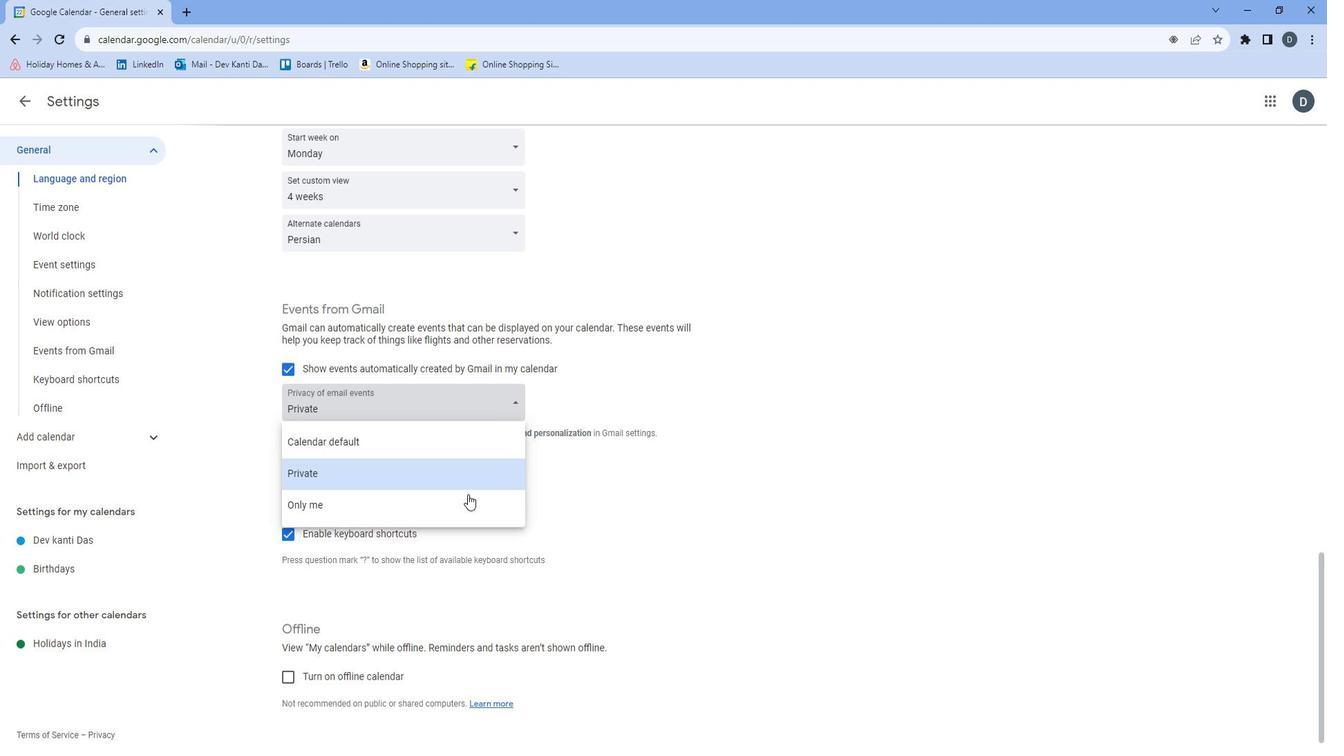 
Action: Mouse pressed left at (484, 495)
Screenshot: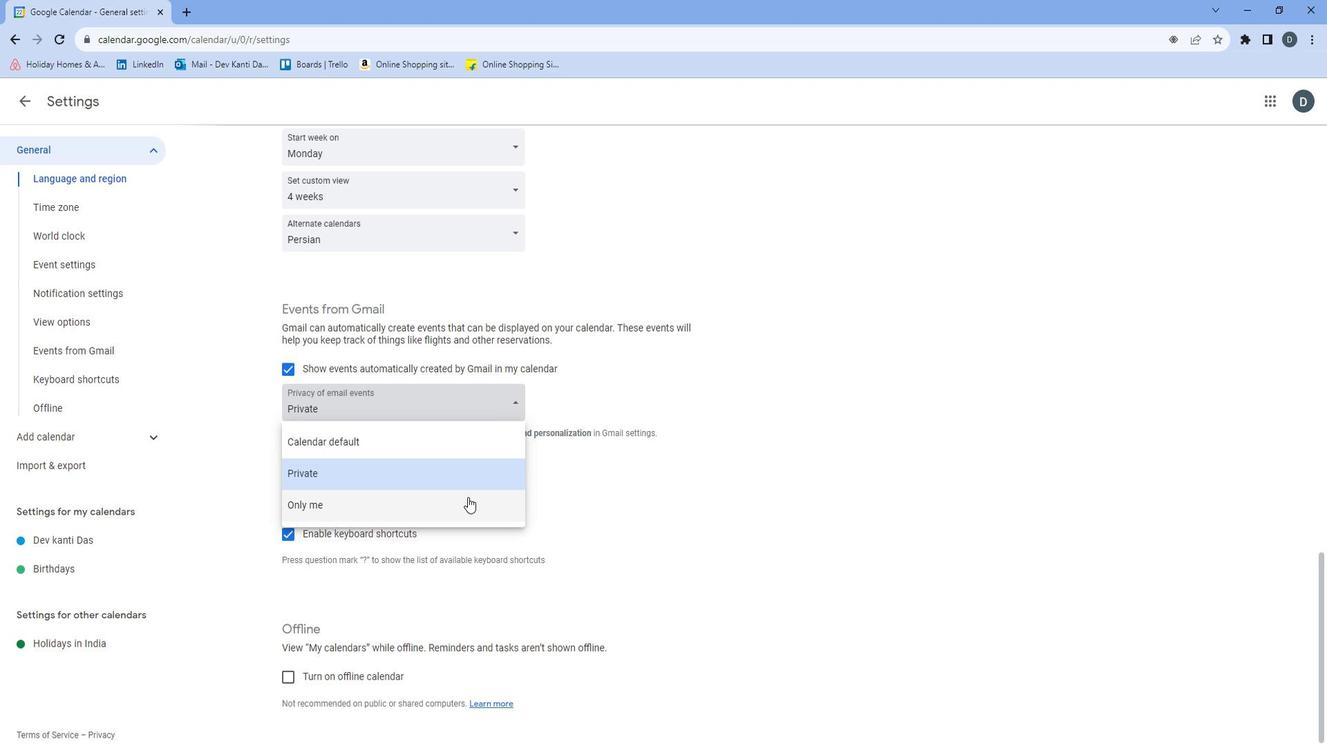 
Action: Mouse moved to (654, 460)
Screenshot: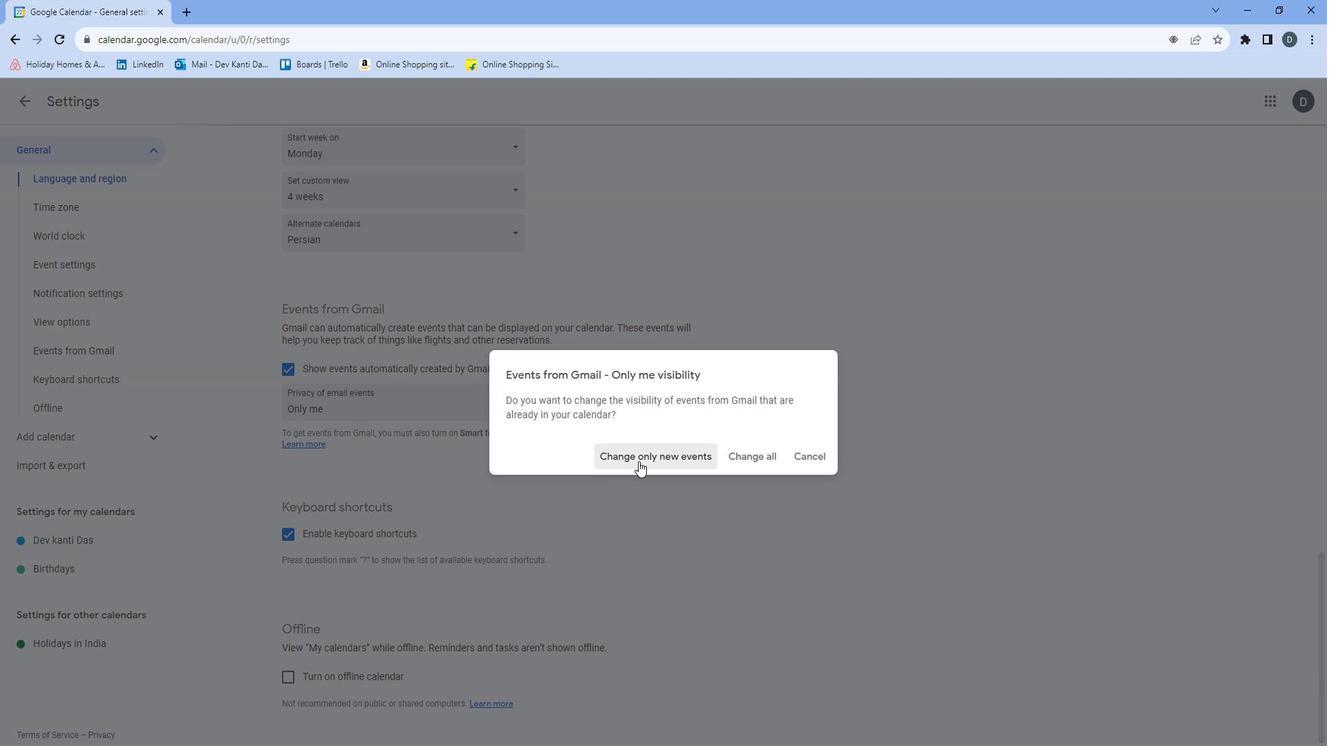 
Action: Mouse pressed left at (654, 460)
Screenshot: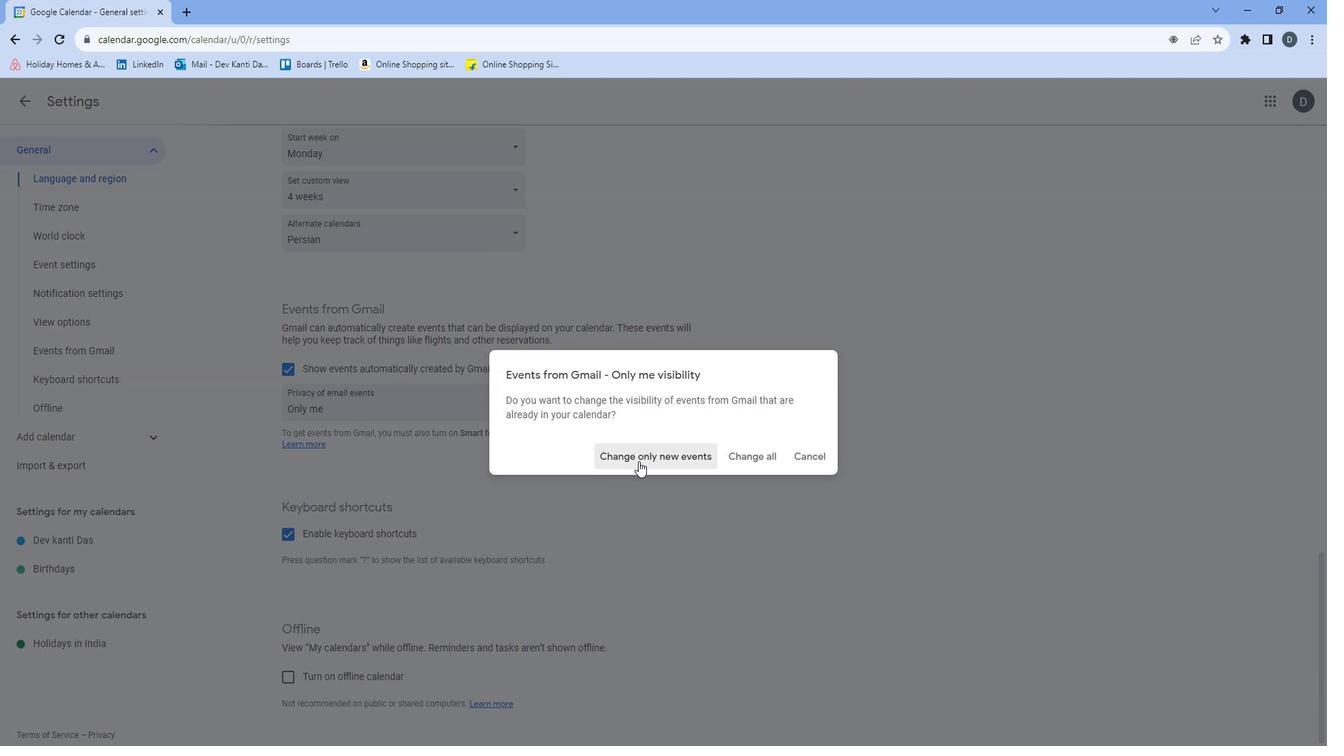 
Action: Mouse moved to (679, 477)
Screenshot: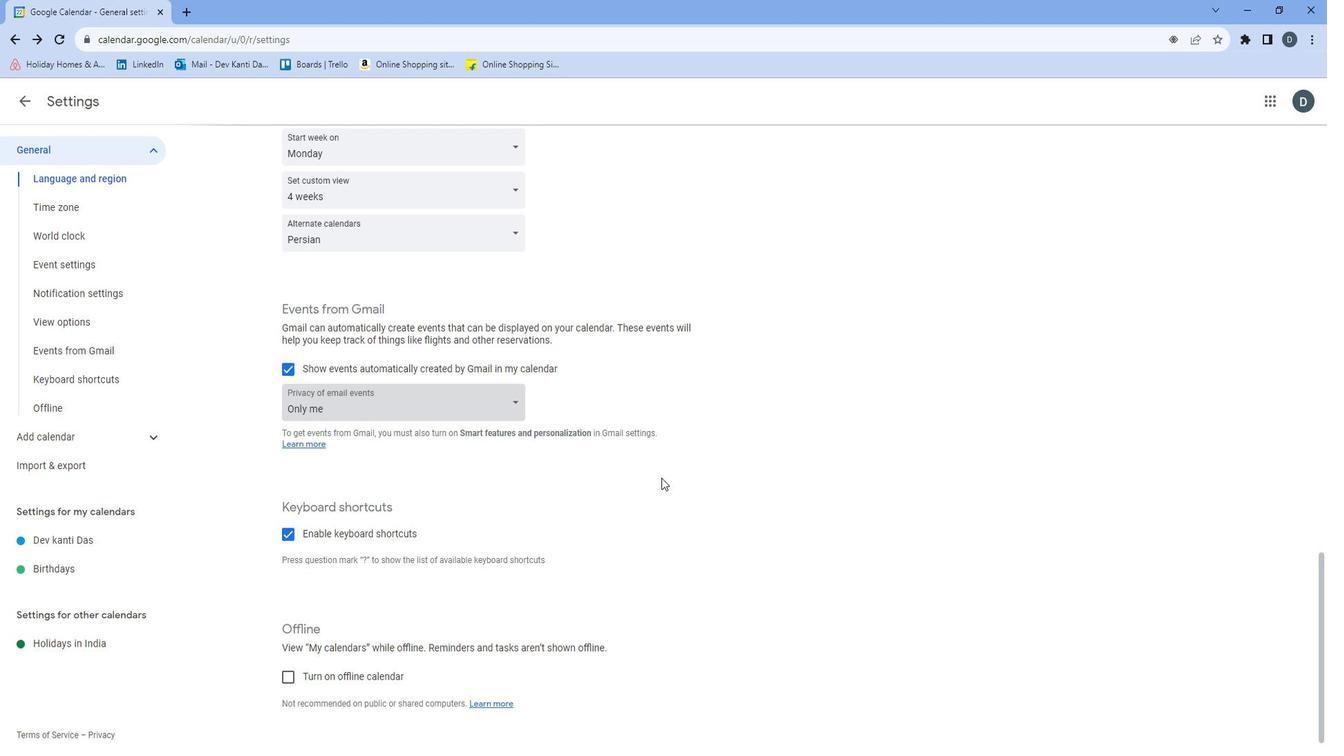 
